 Task: Assign Person0000000113 as Assignee of Child Issue ChildIssue0000000563 of Issue Issue0000000282 in Backlog  in Scrum Project Project0000000057 in Jira. Assign Person0000000113 as Assignee of Child Issue ChildIssue0000000564 of Issue Issue0000000282 in Backlog  in Scrum Project Project0000000057 in Jira. Assign Person0000000113 as Assignee of Child Issue ChildIssue0000000565 of Issue Issue0000000283 in Backlog  in Scrum Project Project0000000057 in Jira. Assign Person0000000114 as Assignee of Child Issue ChildIssue0000000566 of Issue Issue0000000283 in Backlog  in Scrum Project Project0000000057 in Jira. Assign Person0000000114 as Assignee of Child Issue ChildIssue0000000567 of Issue Issue0000000284 in Backlog  in Scrum Project Project0000000057 in Jira
Action: Mouse moved to (158, 266)
Screenshot: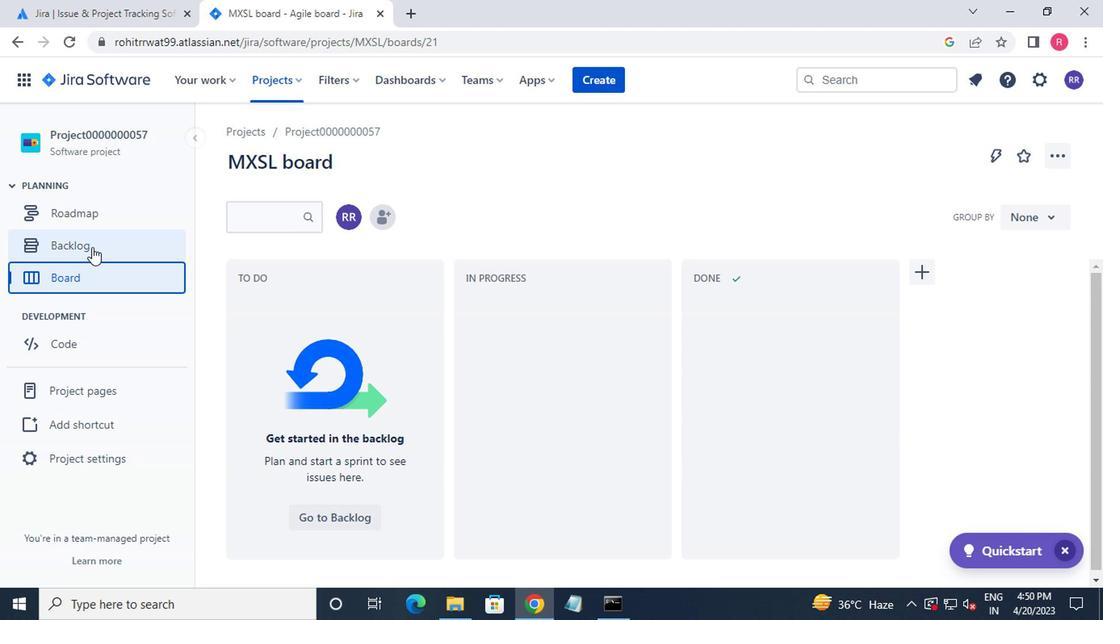 
Action: Mouse pressed left at (158, 266)
Screenshot: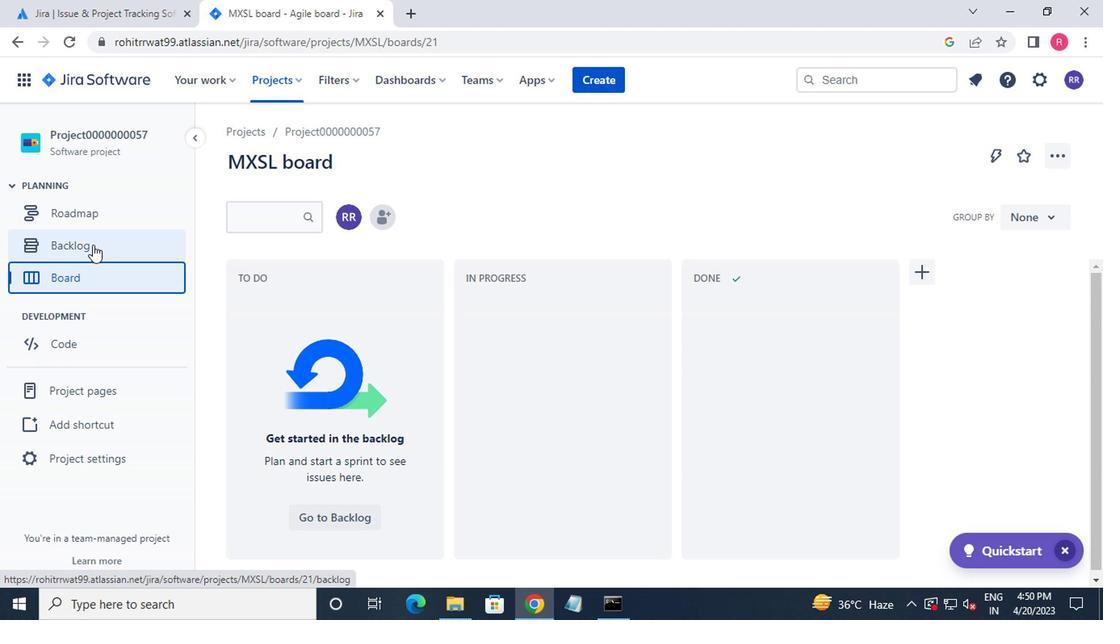 
Action: Mouse moved to (315, 343)
Screenshot: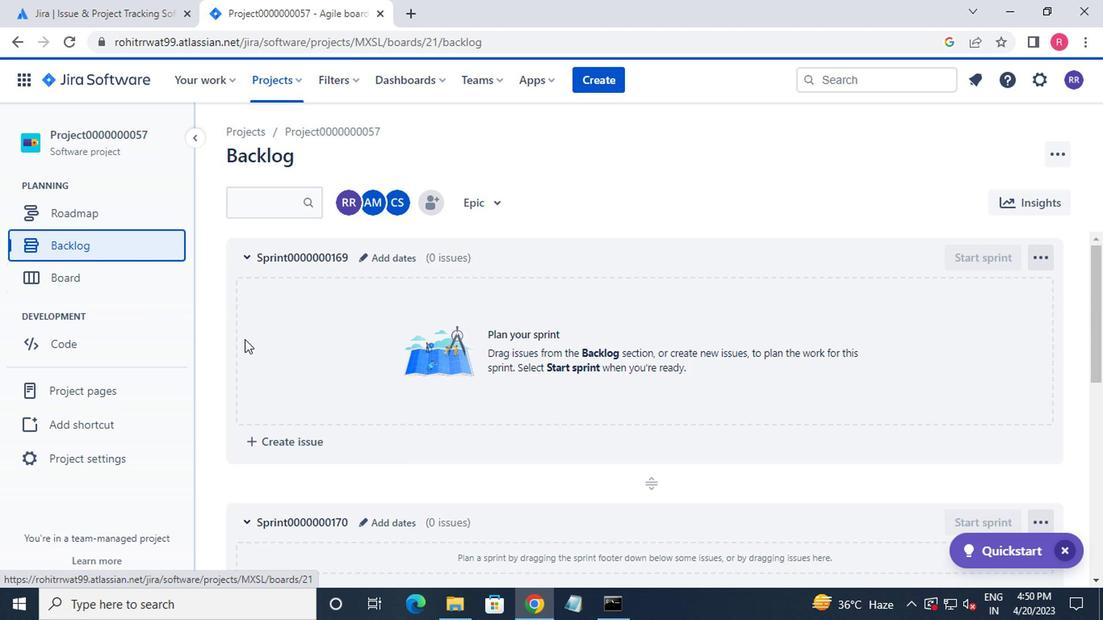 
Action: Mouse scrolled (315, 343) with delta (0, 0)
Screenshot: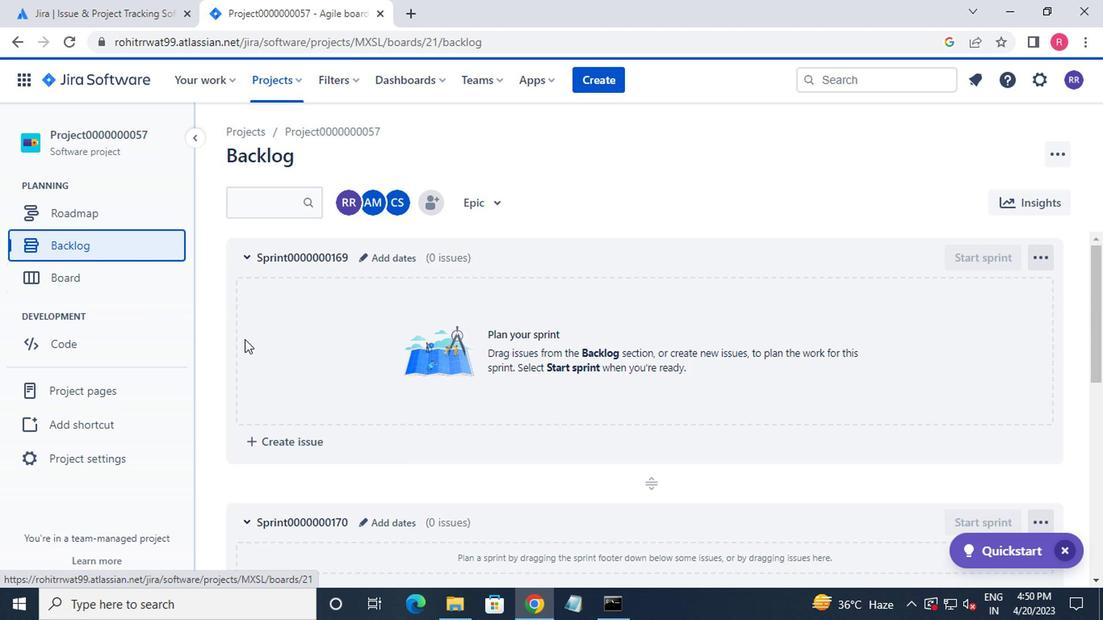 
Action: Mouse moved to (321, 343)
Screenshot: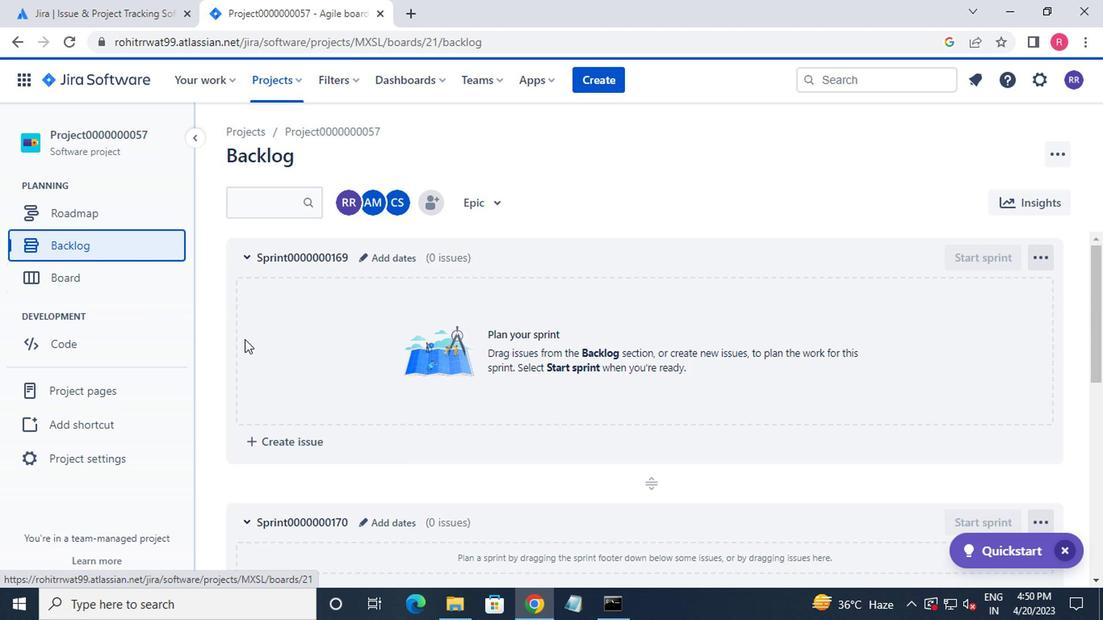 
Action: Mouse scrolled (321, 343) with delta (0, 0)
Screenshot: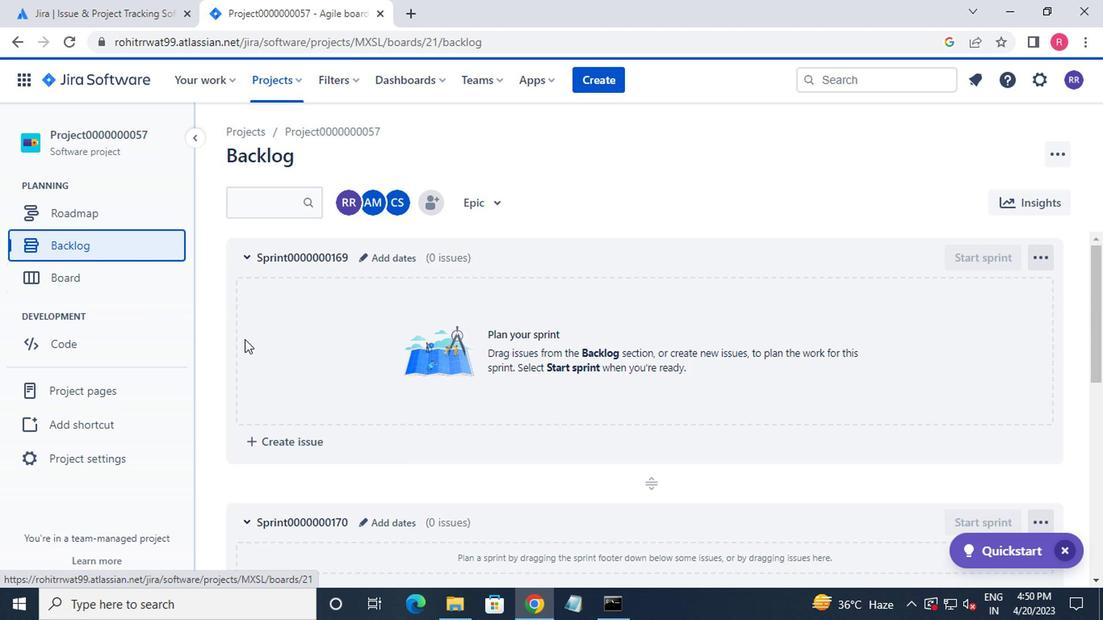 
Action: Mouse moved to (322, 343)
Screenshot: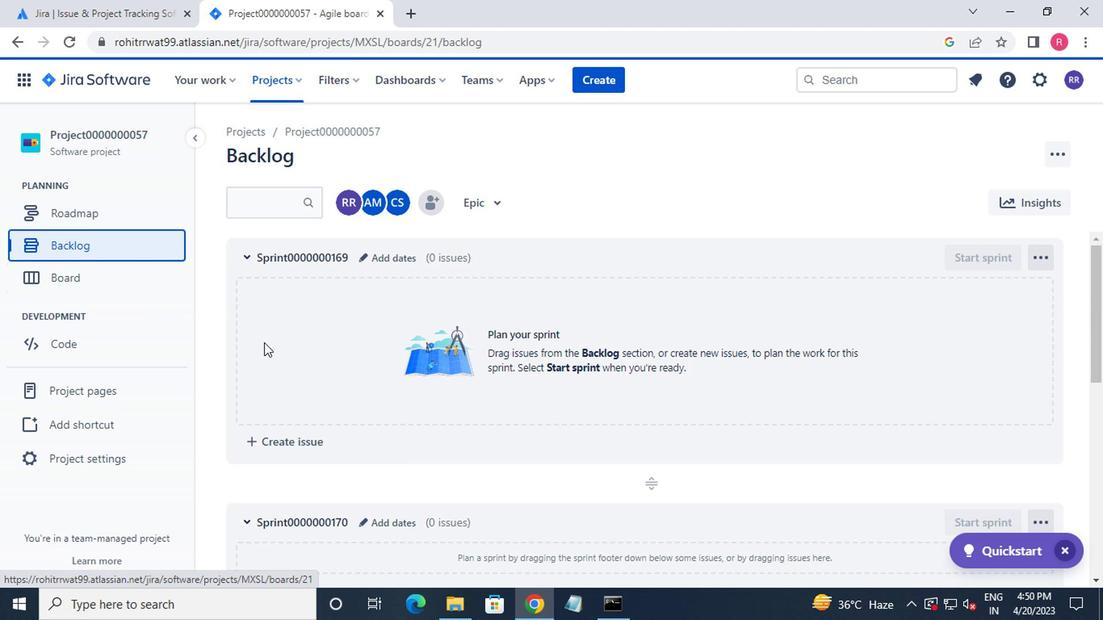 
Action: Mouse scrolled (322, 343) with delta (0, 0)
Screenshot: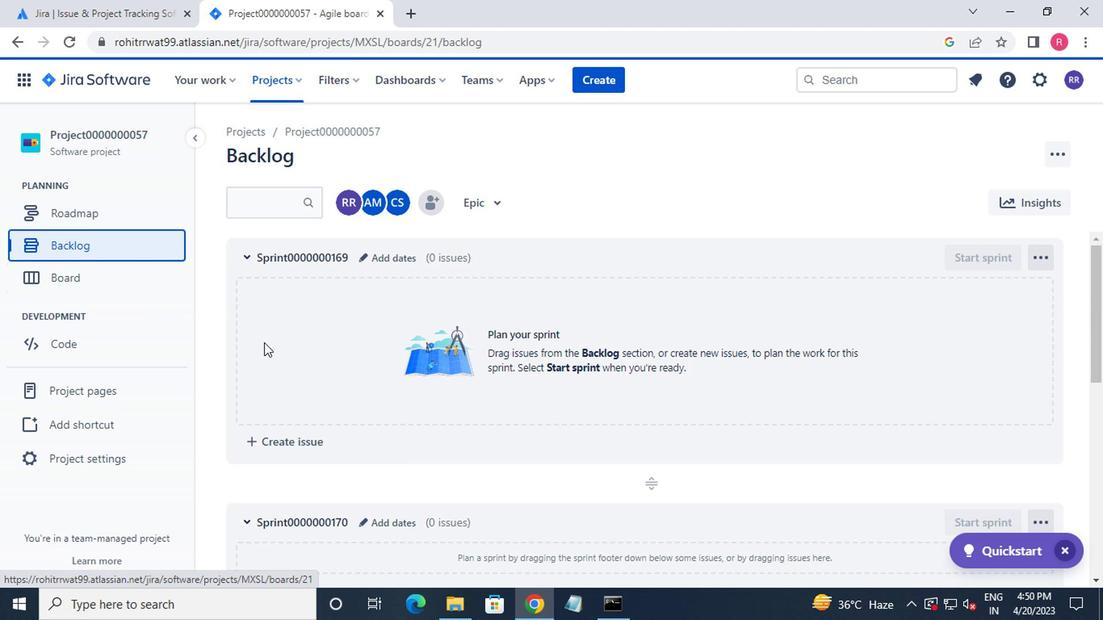 
Action: Mouse moved to (325, 343)
Screenshot: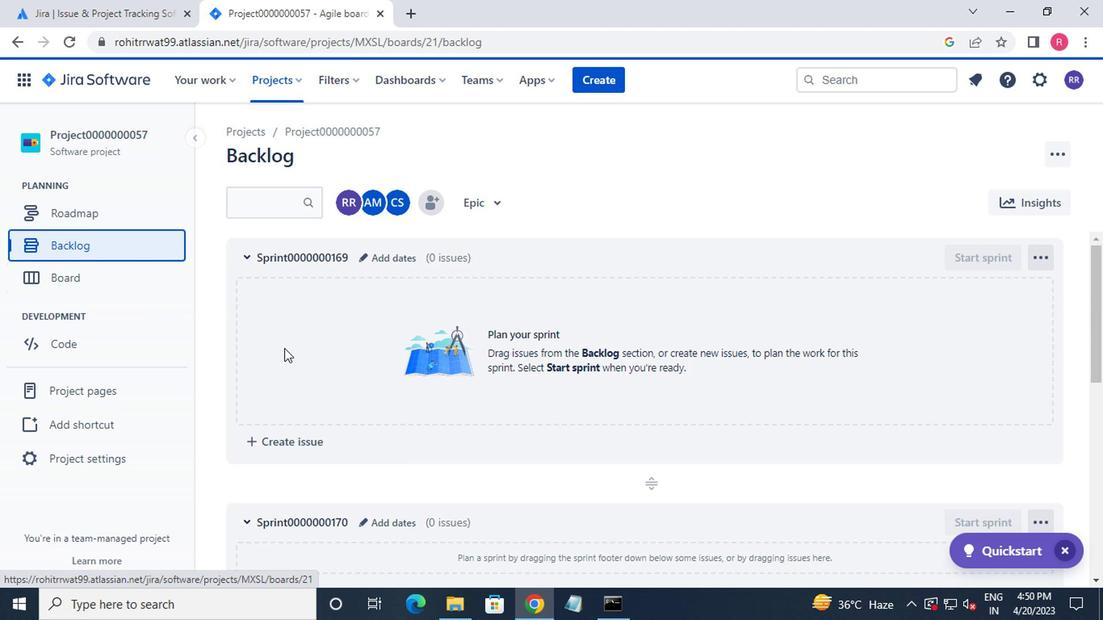 
Action: Mouse scrolled (325, 343) with delta (0, 0)
Screenshot: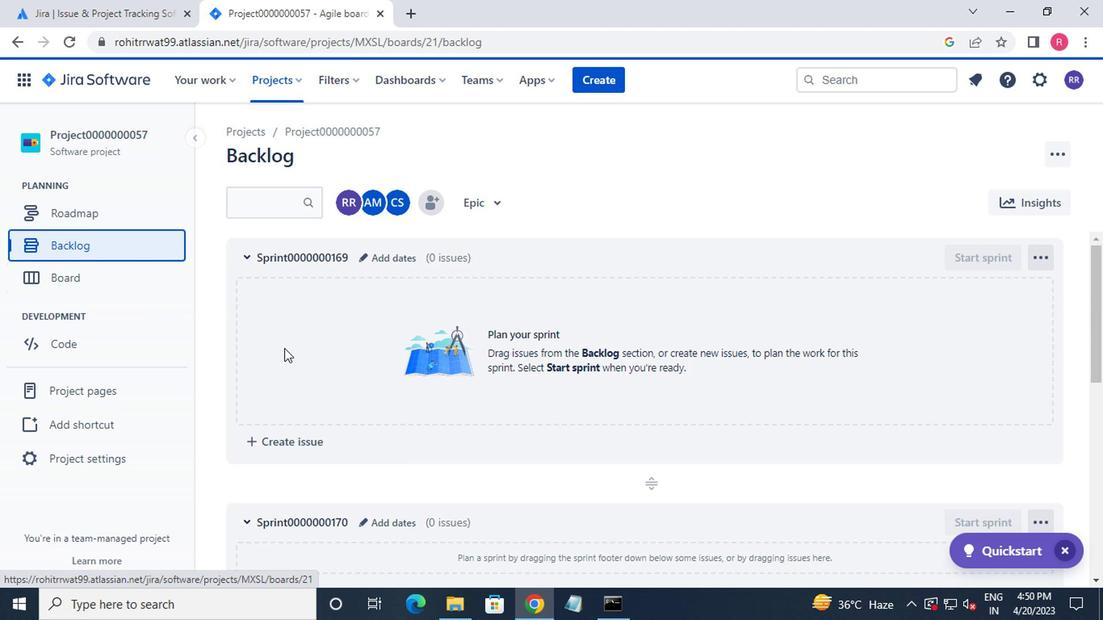 
Action: Mouse moved to (328, 342)
Screenshot: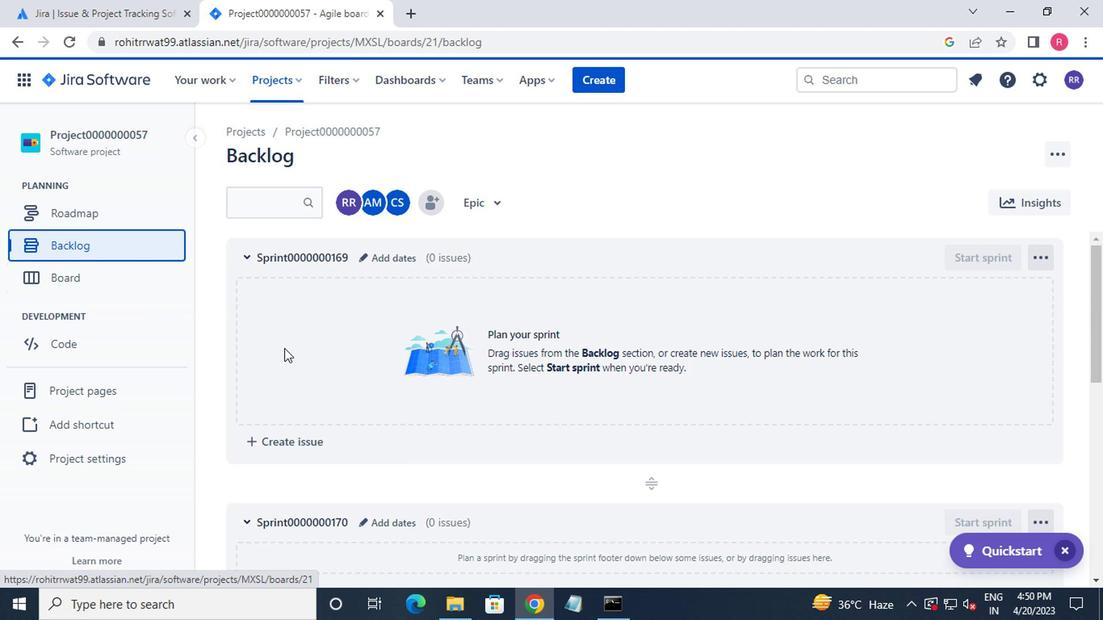 
Action: Mouse scrolled (328, 341) with delta (0, 0)
Screenshot: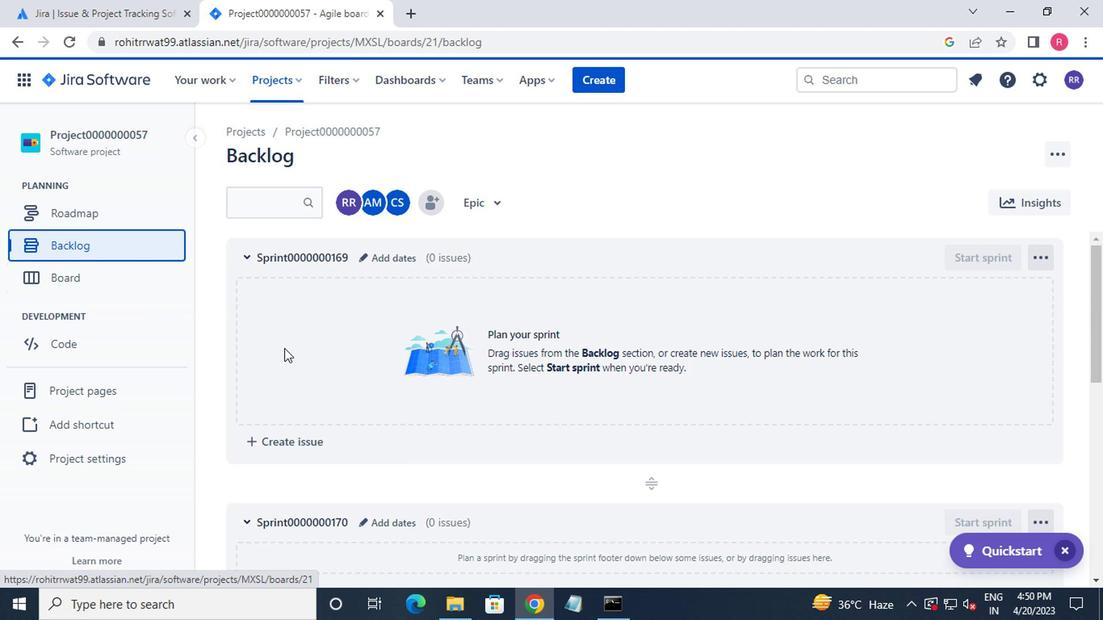 
Action: Mouse moved to (422, 403)
Screenshot: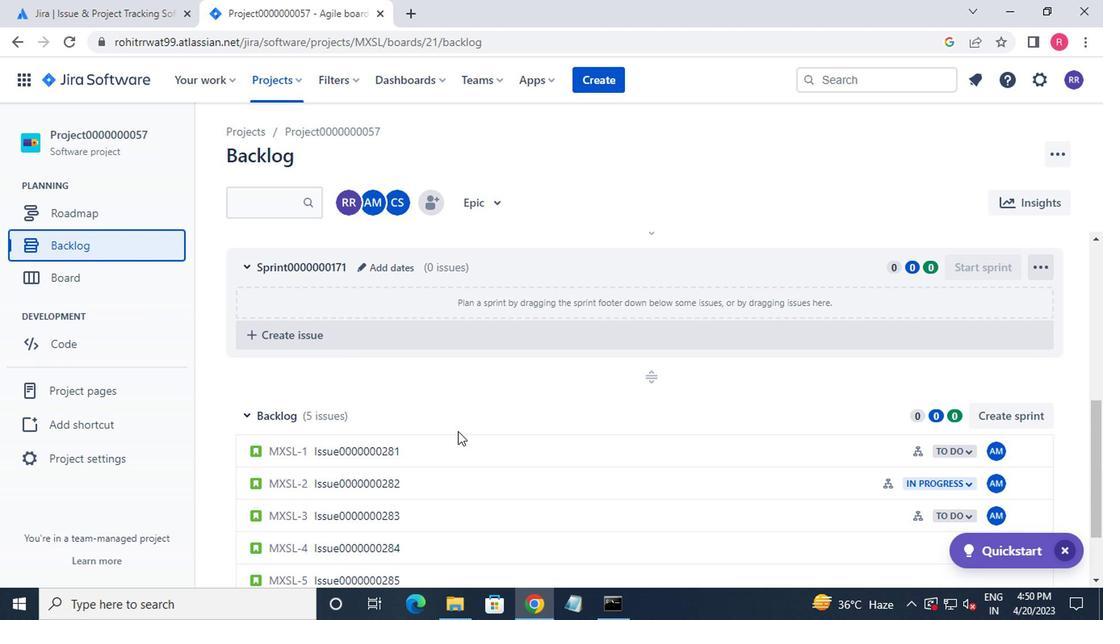 
Action: Mouse scrolled (422, 402) with delta (0, 0)
Screenshot: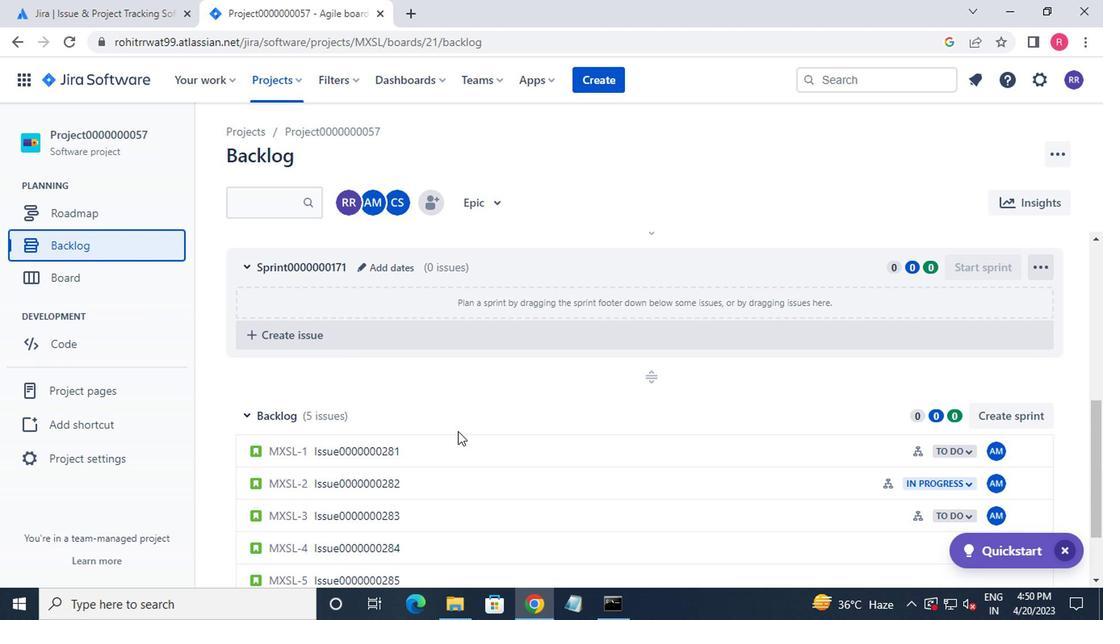 
Action: Mouse moved to (512, 381)
Screenshot: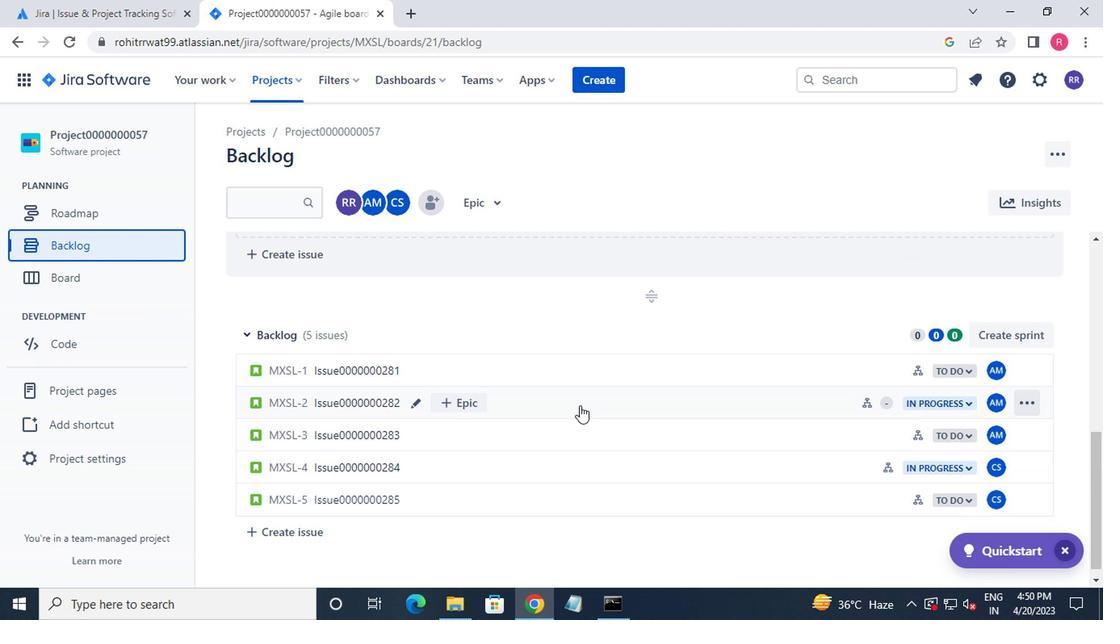
Action: Mouse pressed left at (512, 381)
Screenshot: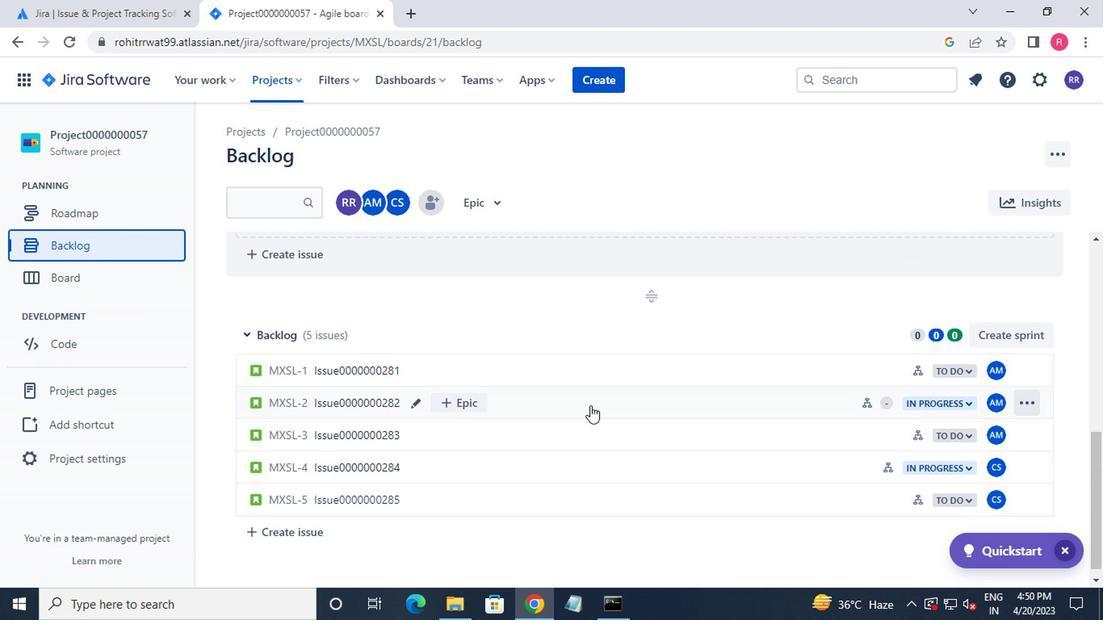 
Action: Mouse moved to (676, 320)
Screenshot: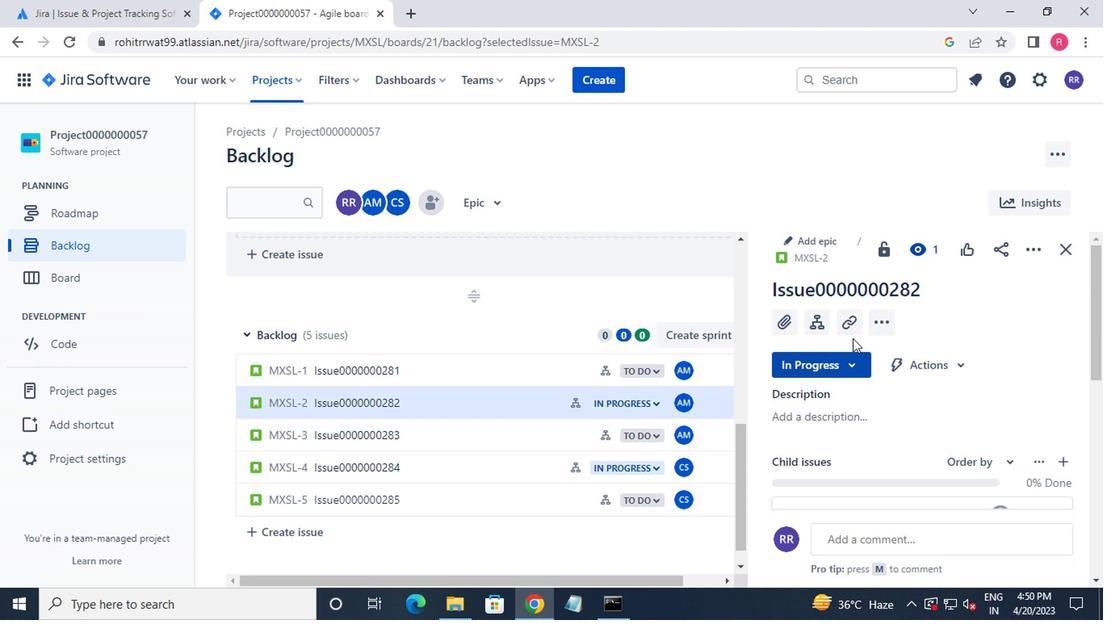 
Action: Mouse pressed left at (676, 320)
Screenshot: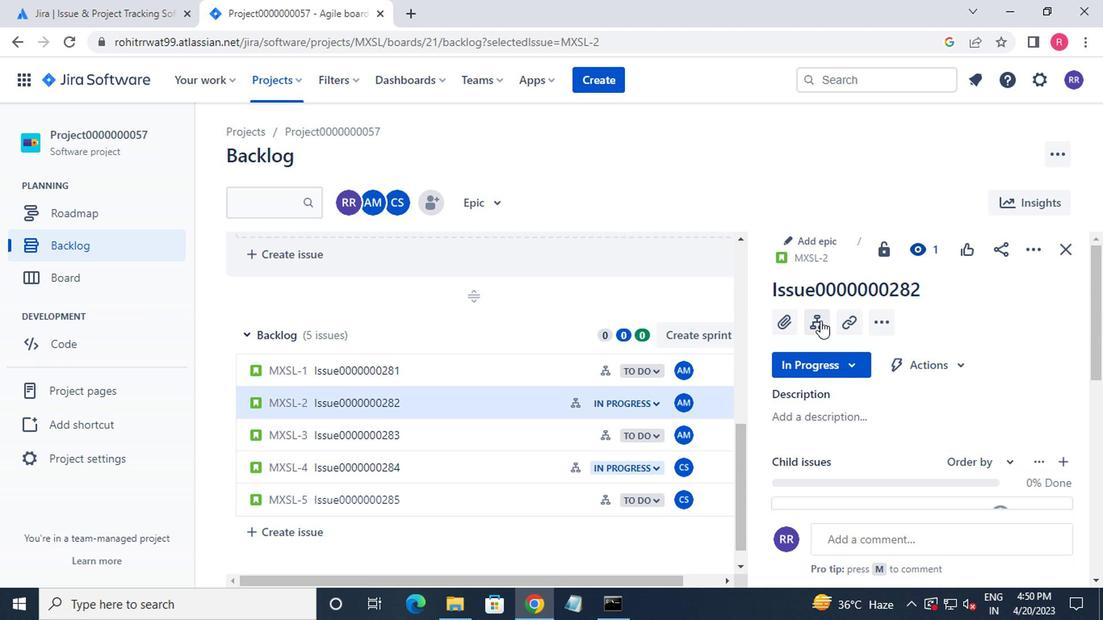 
Action: Mouse moved to (806, 328)
Screenshot: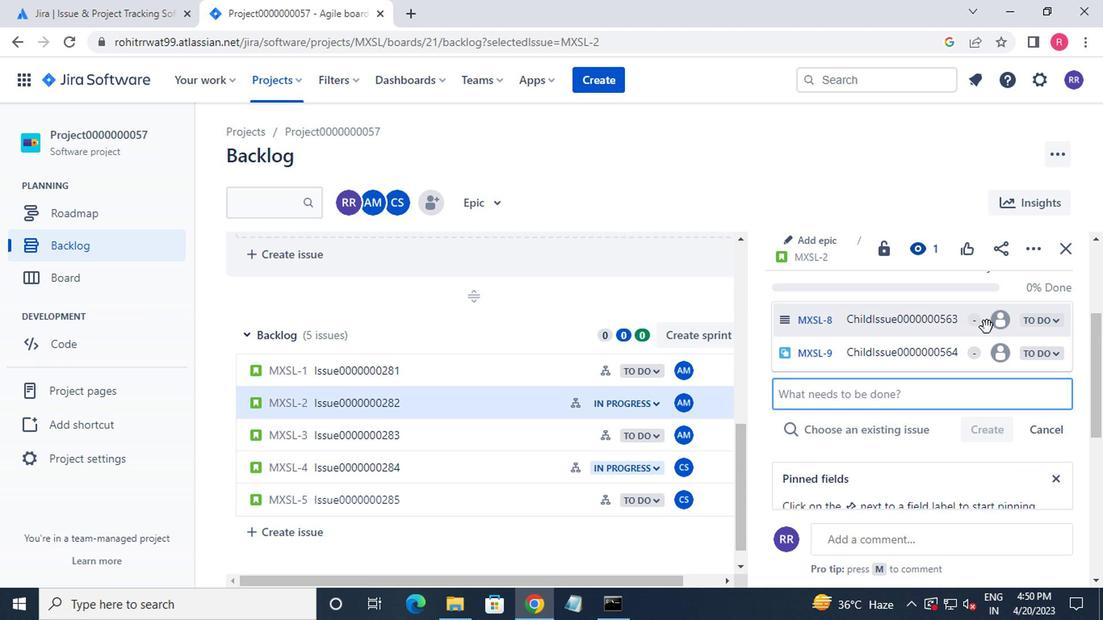 
Action: Mouse pressed left at (806, 328)
Screenshot: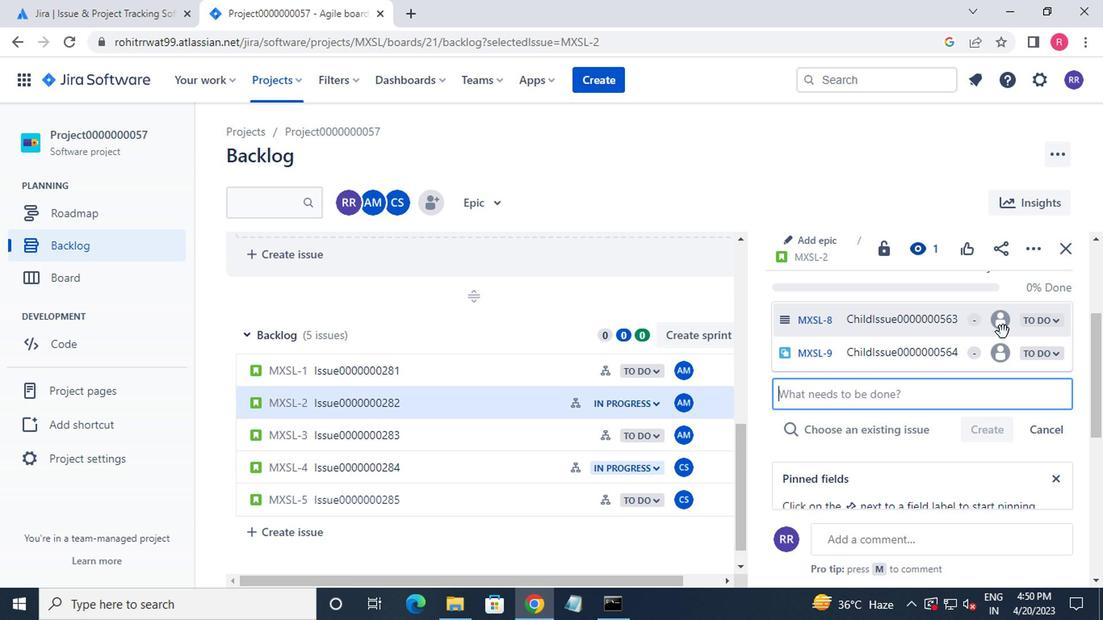 
Action: Mouse moved to (475, 379)
Screenshot: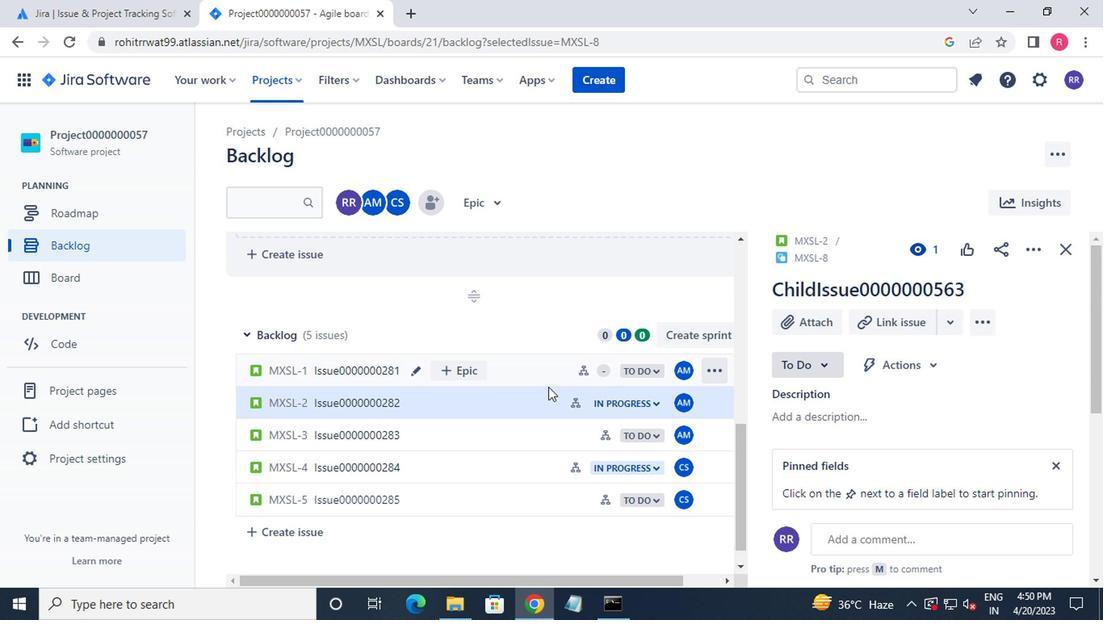
Action: Mouse pressed left at (475, 379)
Screenshot: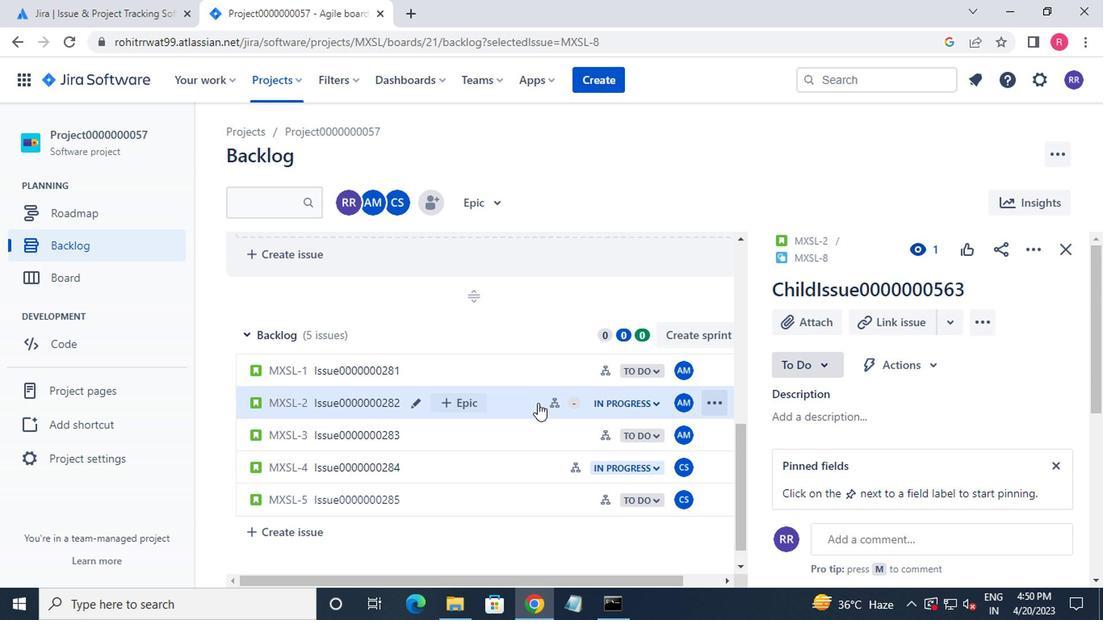
Action: Mouse moved to (672, 321)
Screenshot: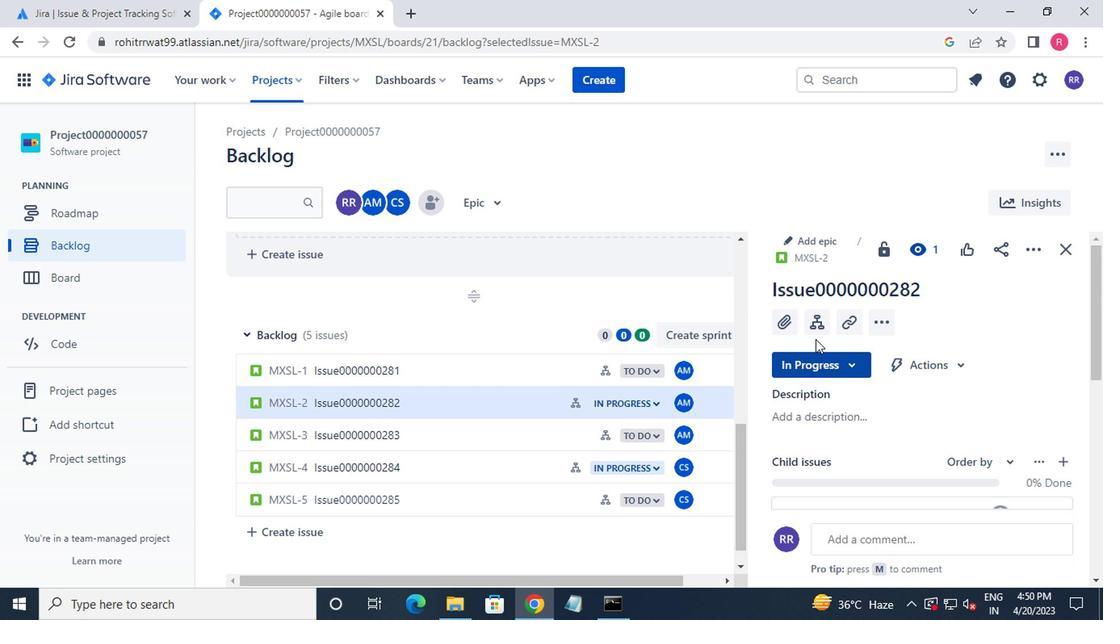 
Action: Mouse pressed left at (672, 321)
Screenshot: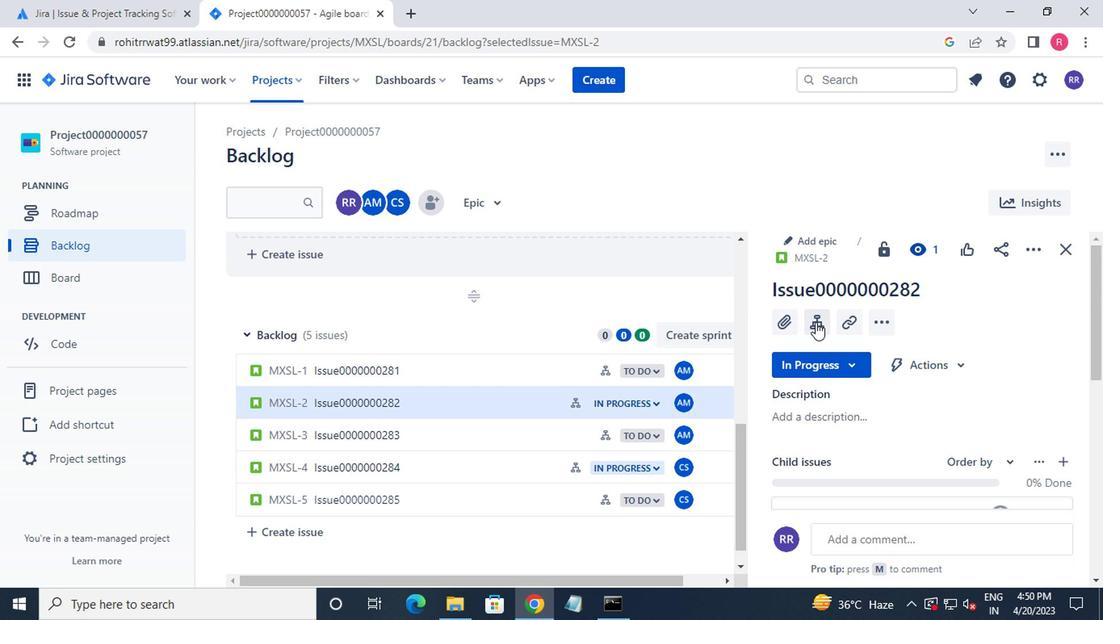 
Action: Mouse moved to (801, 320)
Screenshot: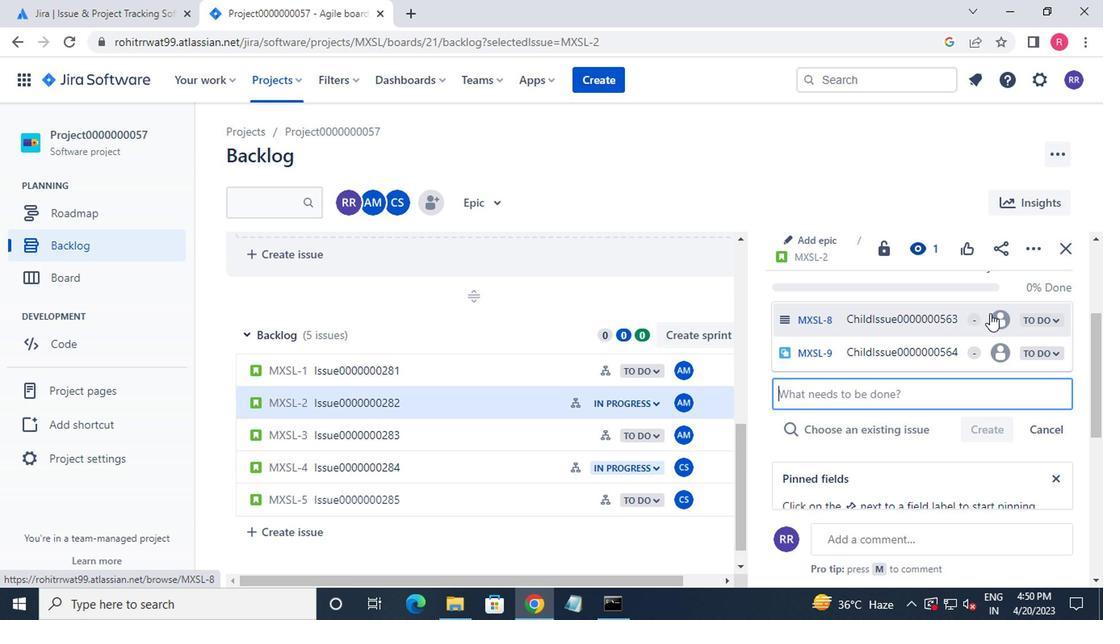 
Action: Mouse pressed left at (801, 320)
Screenshot: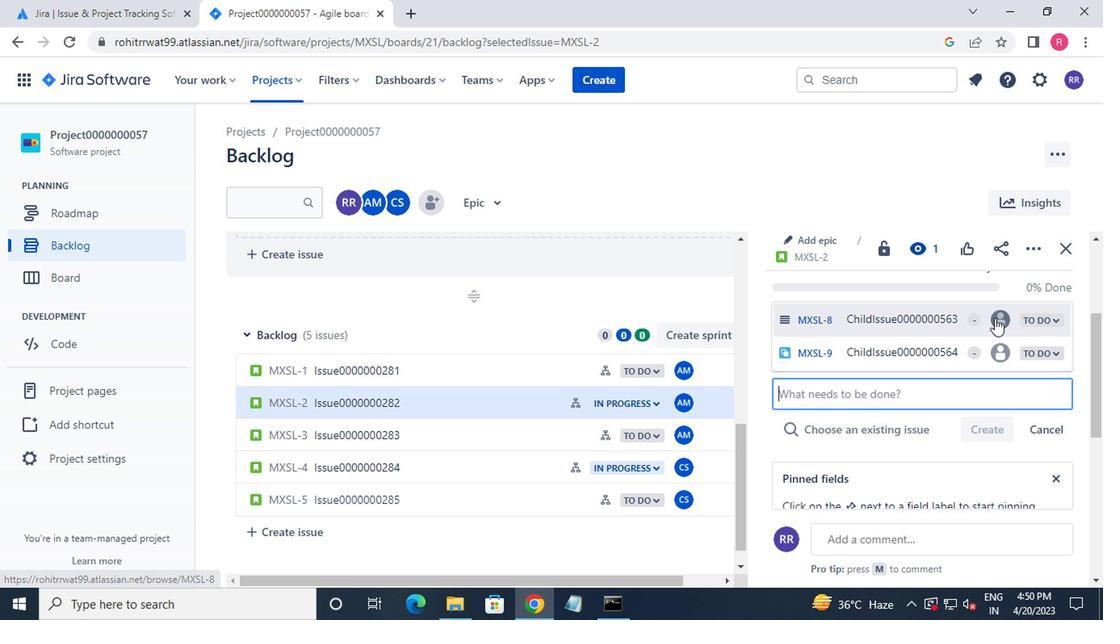 
Action: Mouse moved to (696, 341)
Screenshot: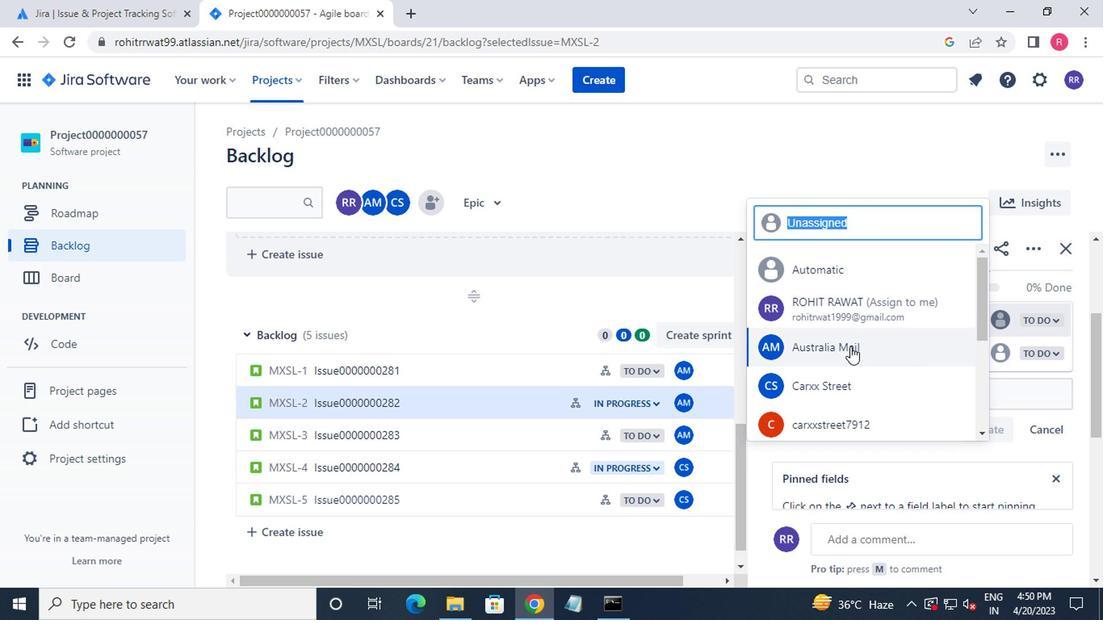 
Action: Mouse pressed left at (696, 341)
Screenshot: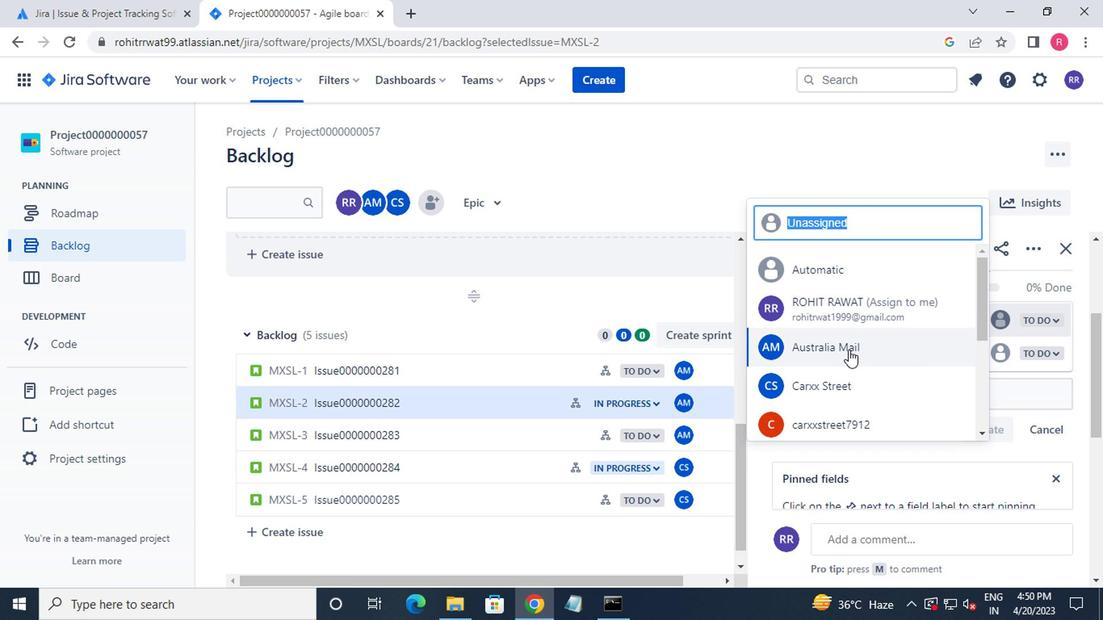 
Action: Mouse moved to (806, 348)
Screenshot: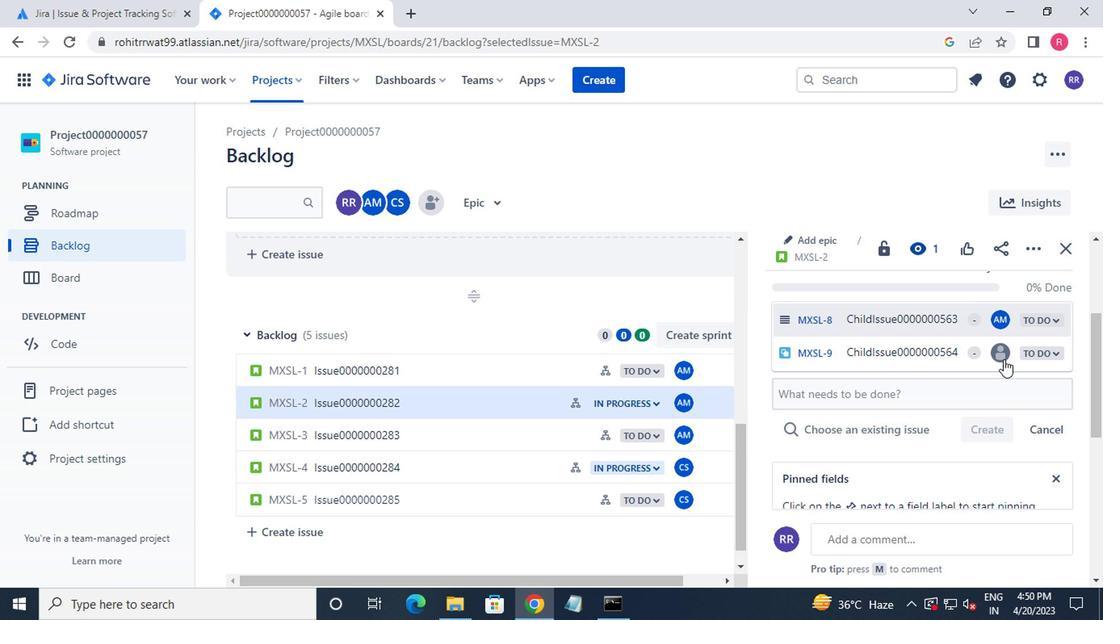 
Action: Mouse pressed left at (806, 348)
Screenshot: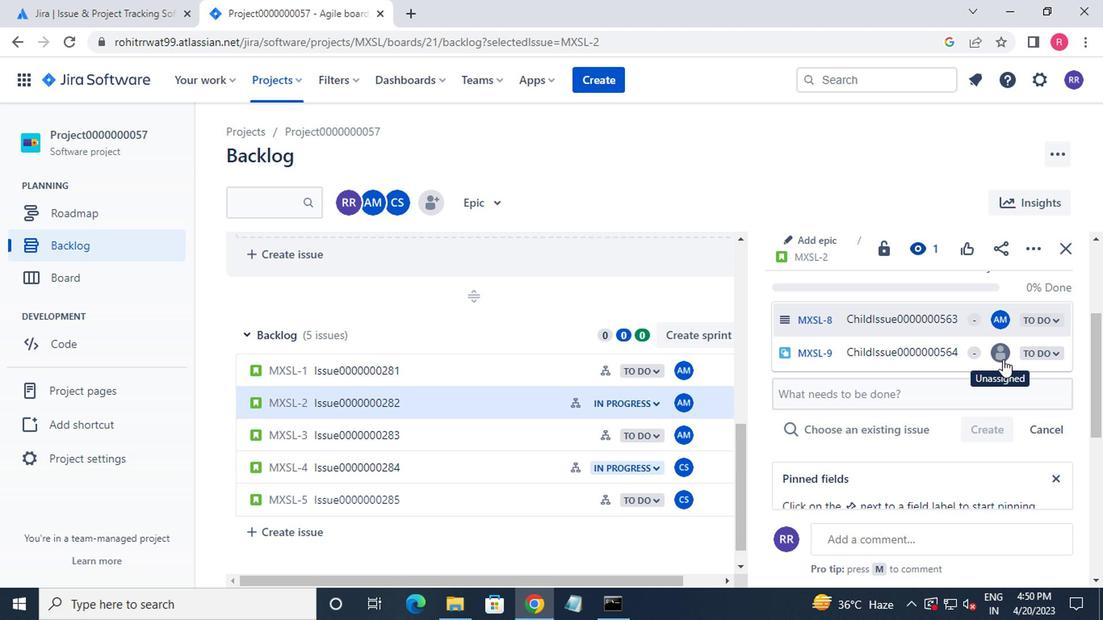 
Action: Mouse moved to (711, 361)
Screenshot: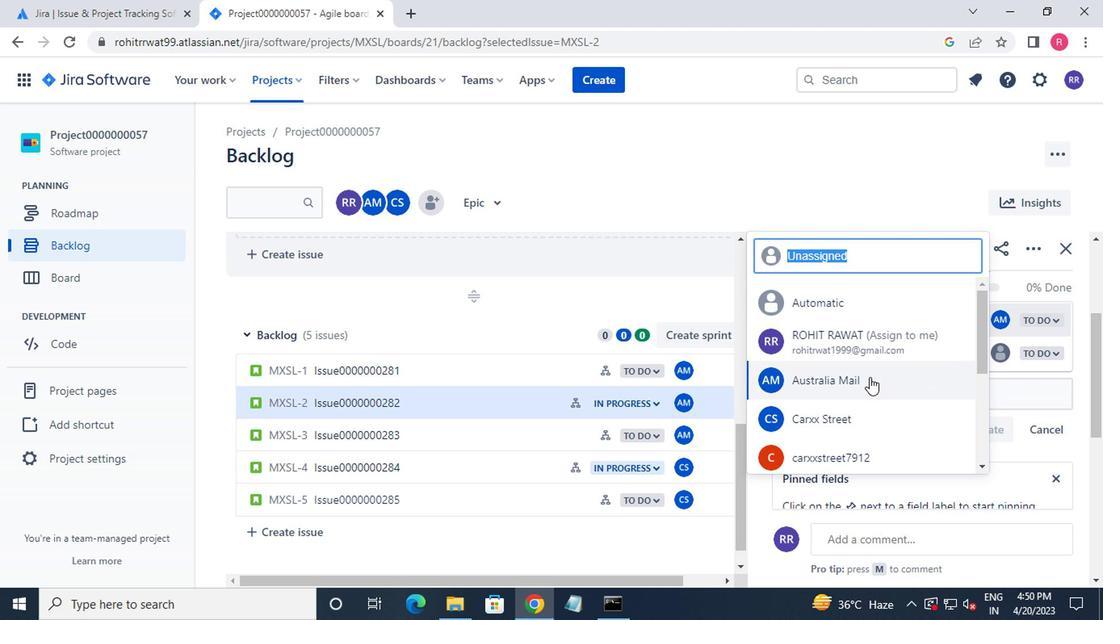 
Action: Mouse pressed left at (711, 361)
Screenshot: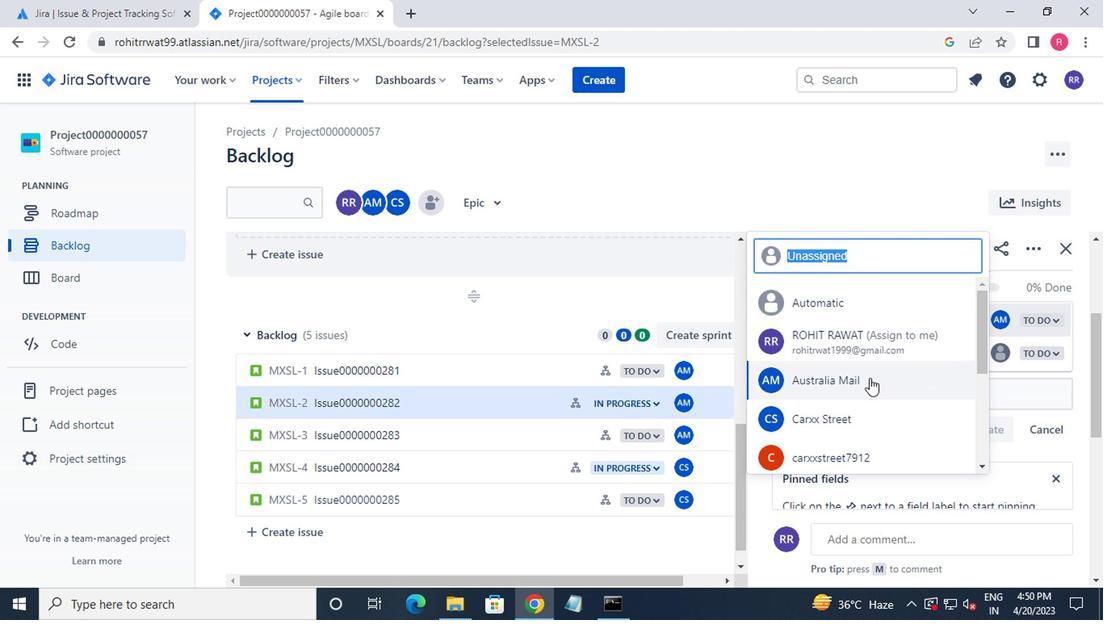 
Action: Mouse moved to (455, 404)
Screenshot: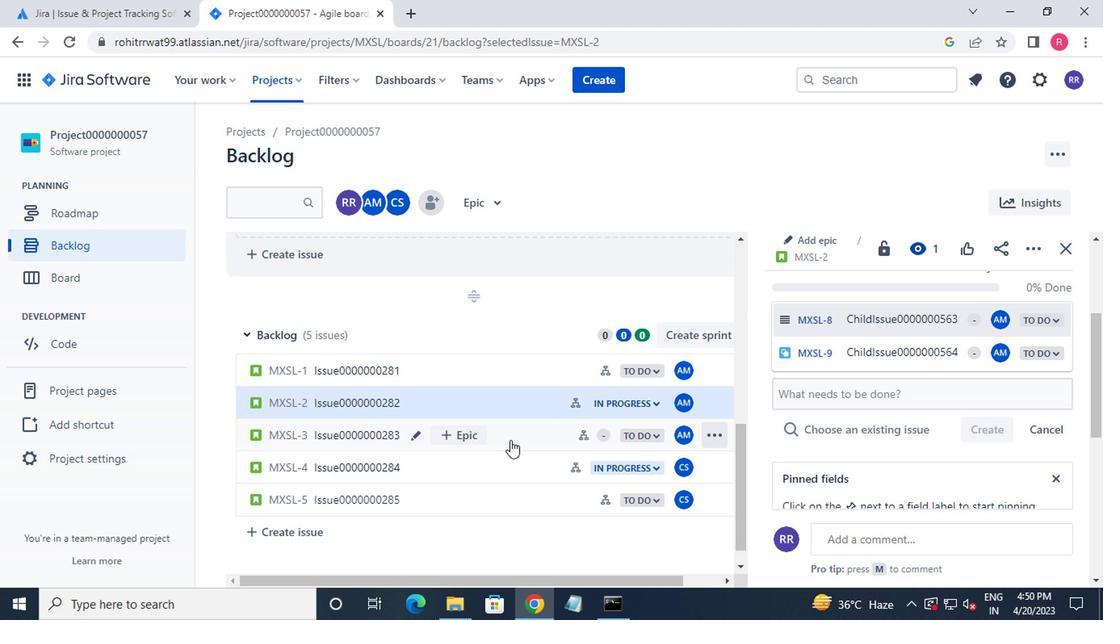 
Action: Mouse pressed left at (455, 404)
Screenshot: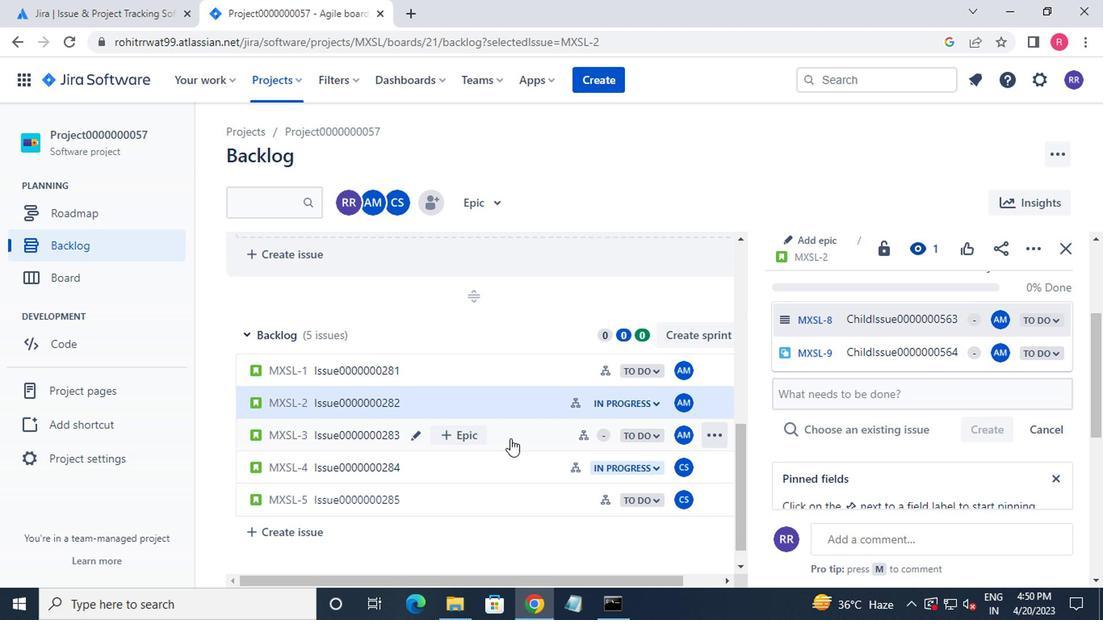 
Action: Mouse moved to (676, 323)
Screenshot: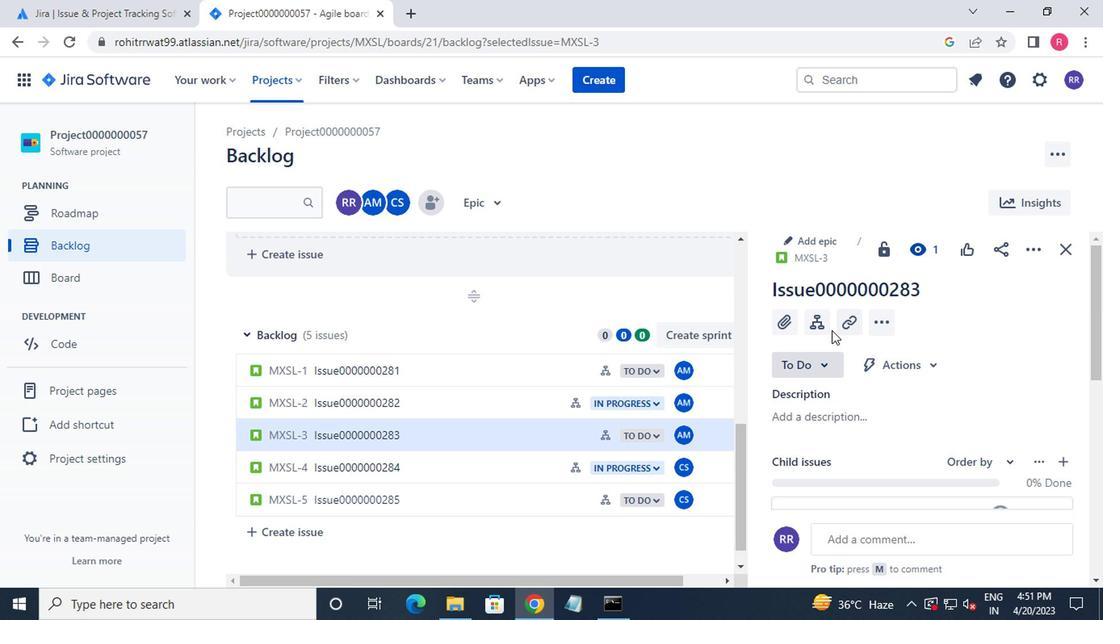 
Action: Mouse pressed left at (676, 323)
Screenshot: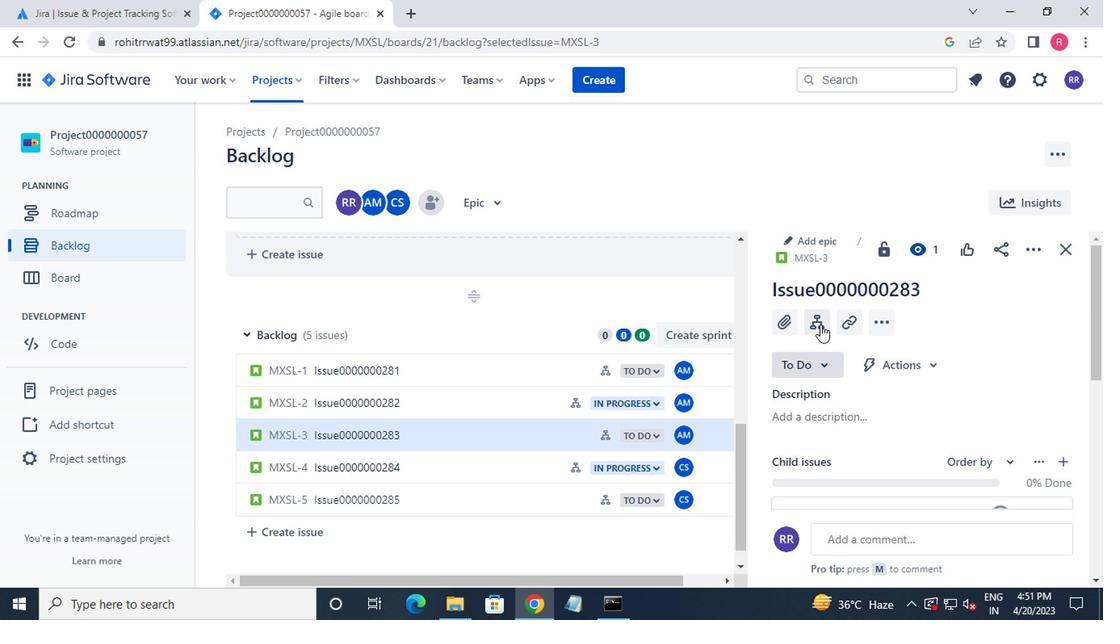 
Action: Mouse moved to (802, 329)
Screenshot: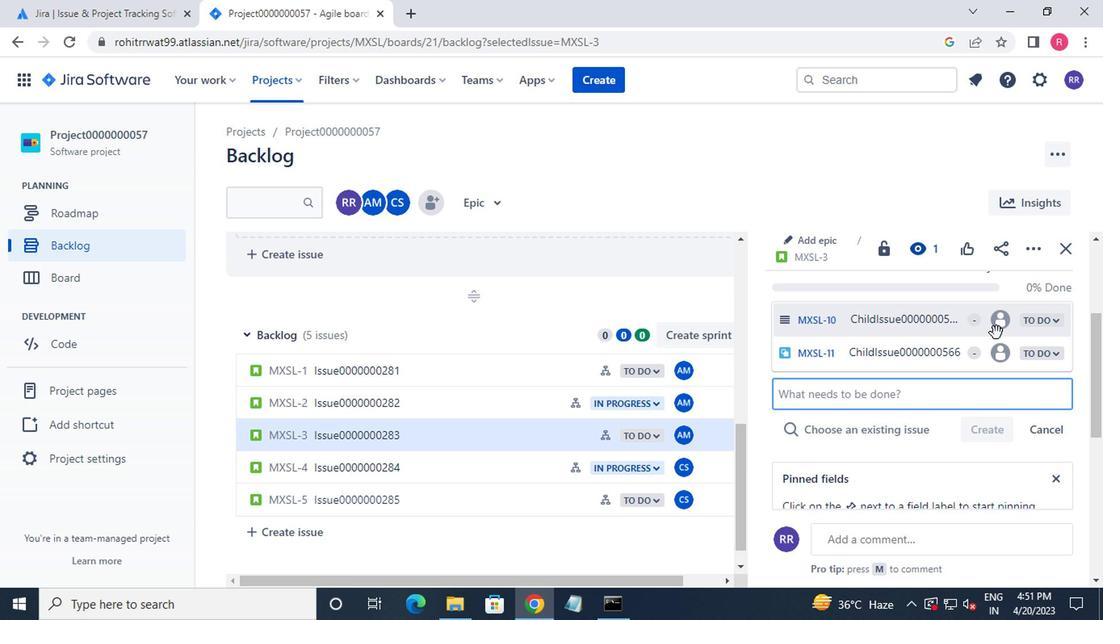 
Action: Mouse pressed left at (802, 329)
Screenshot: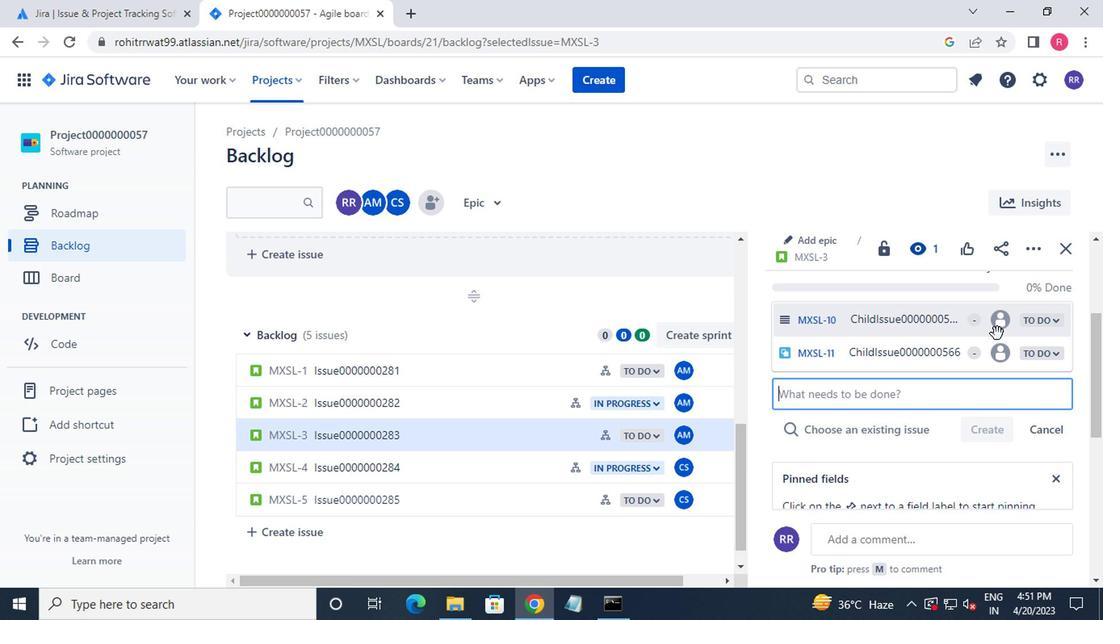 
Action: Mouse moved to (491, 398)
Screenshot: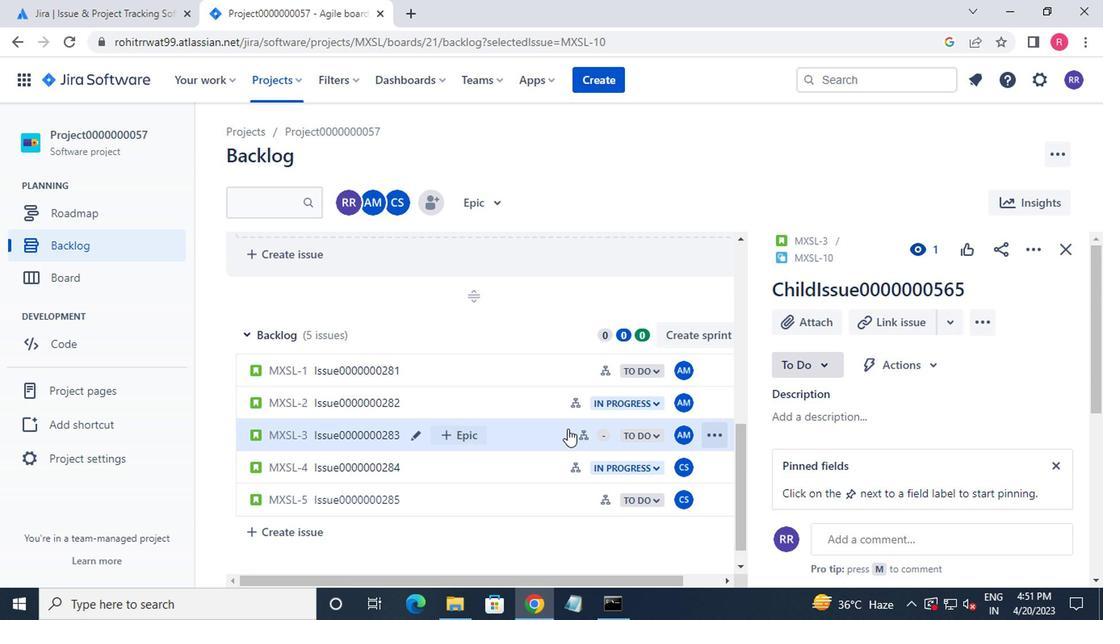 
Action: Mouse pressed left at (491, 398)
Screenshot: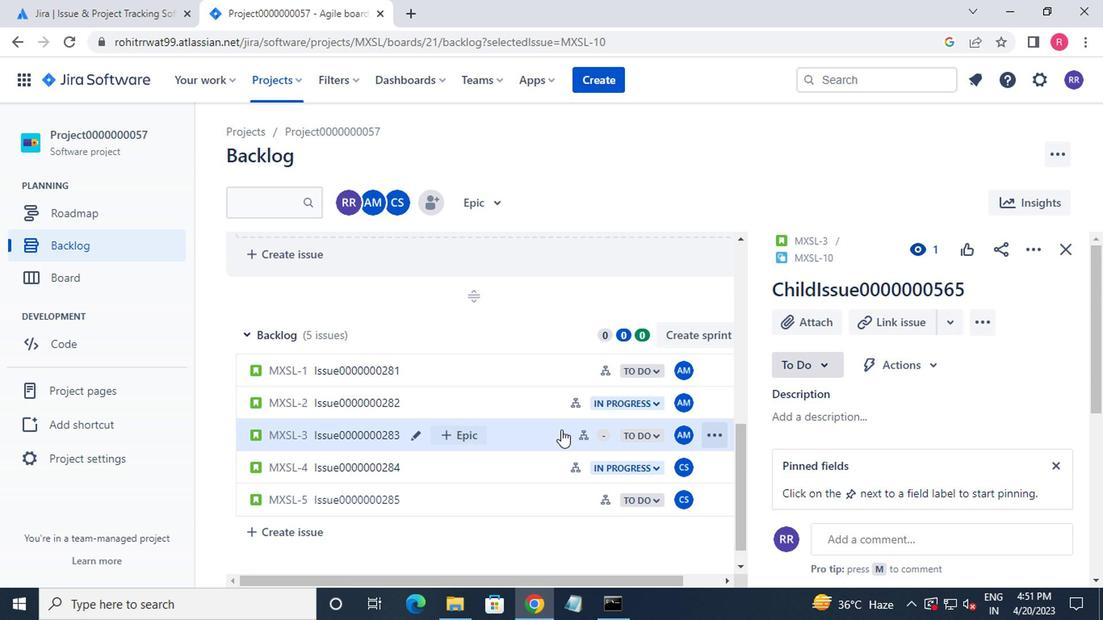 
Action: Mouse moved to (677, 322)
Screenshot: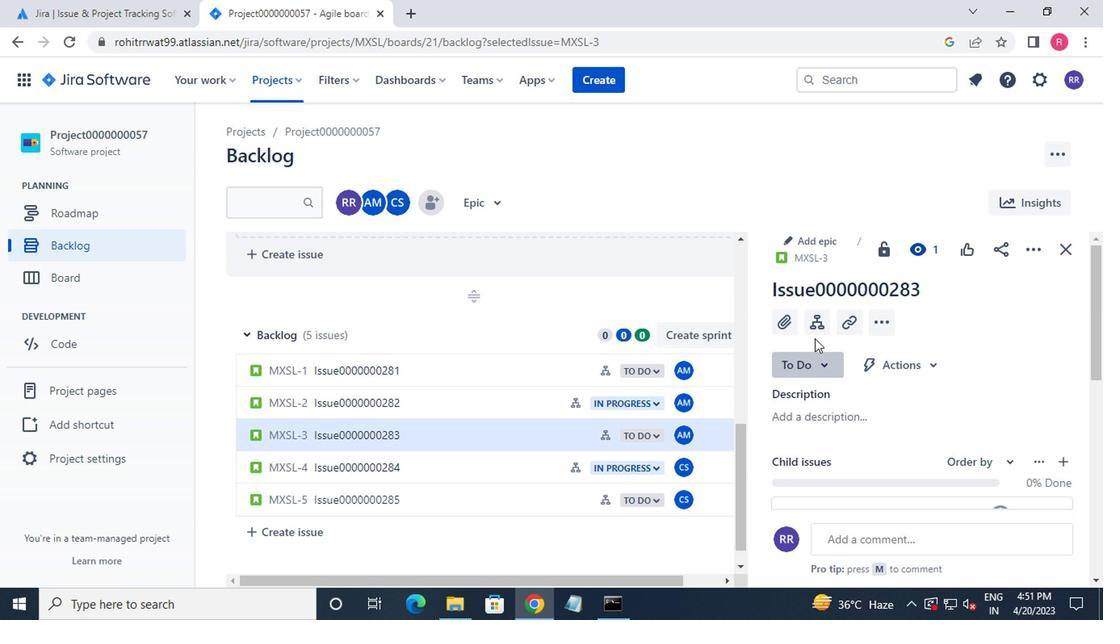 
Action: Mouse pressed left at (677, 322)
Screenshot: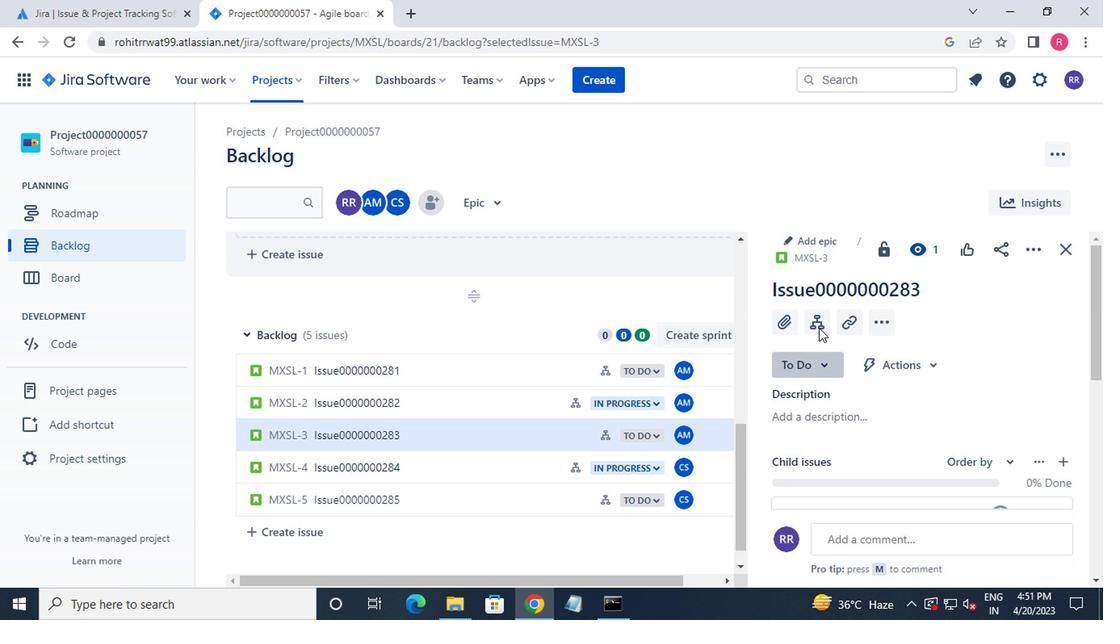 
Action: Mouse moved to (804, 325)
Screenshot: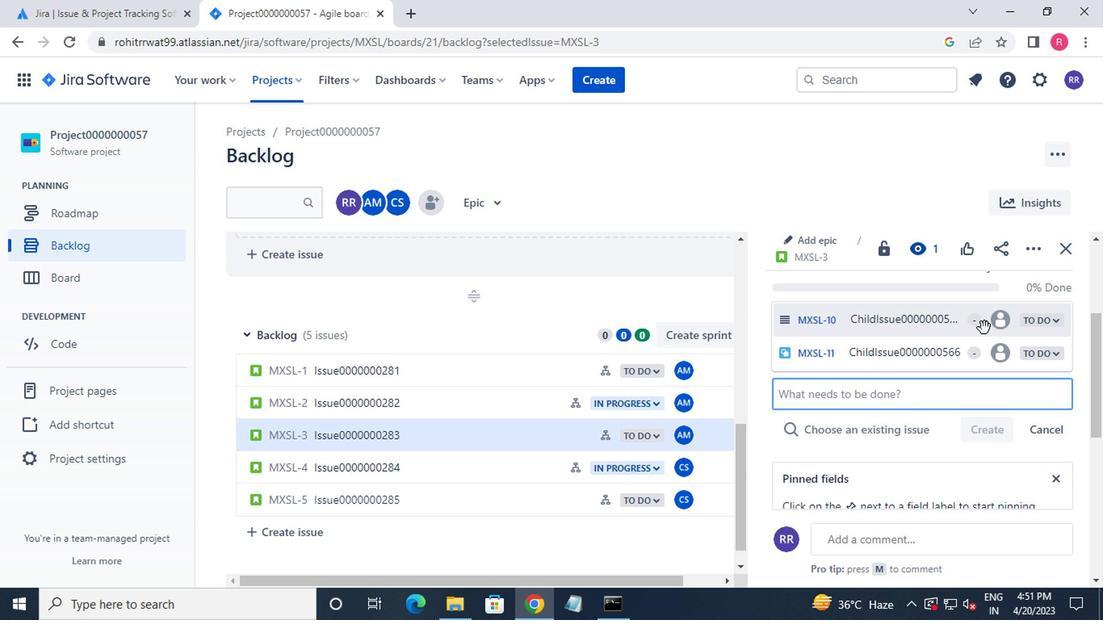 
Action: Mouse pressed left at (804, 325)
Screenshot: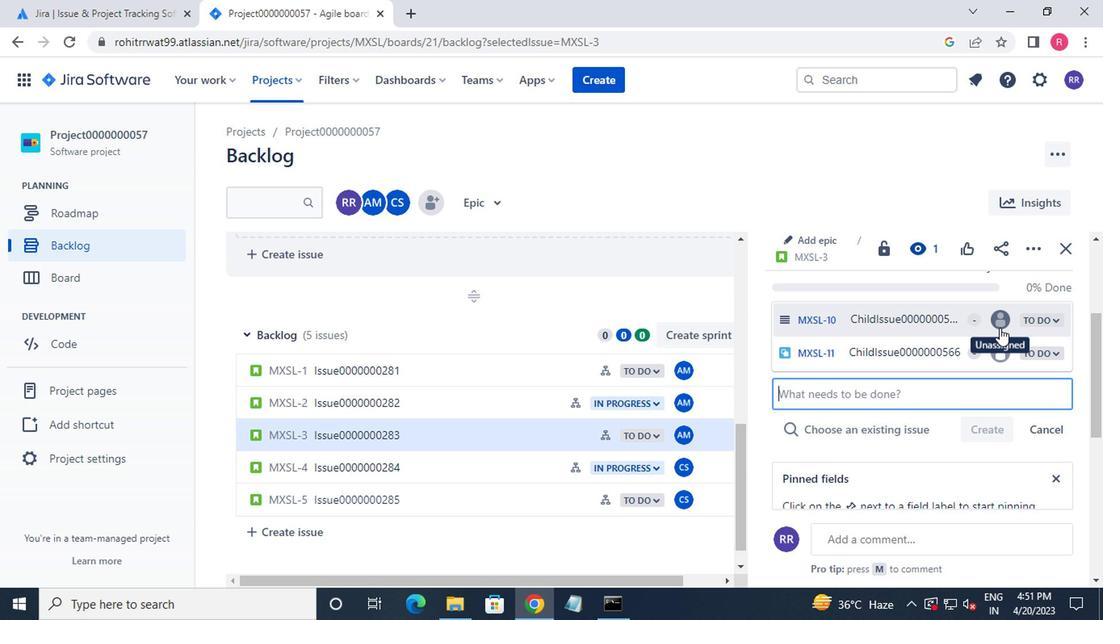 
Action: Mouse moved to (721, 343)
Screenshot: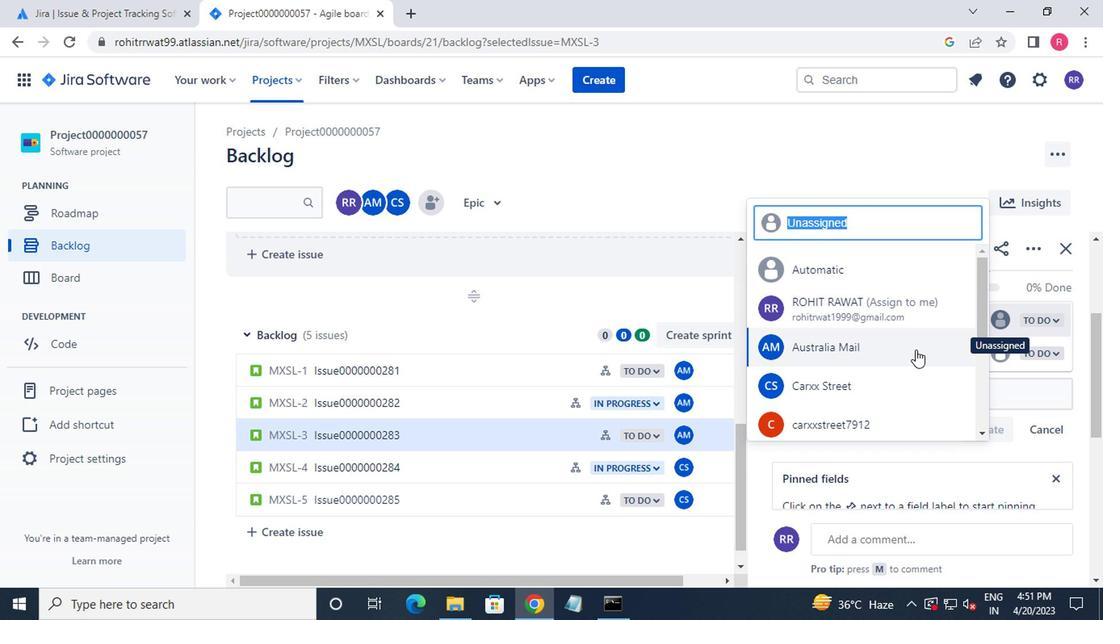 
Action: Mouse pressed left at (721, 343)
Screenshot: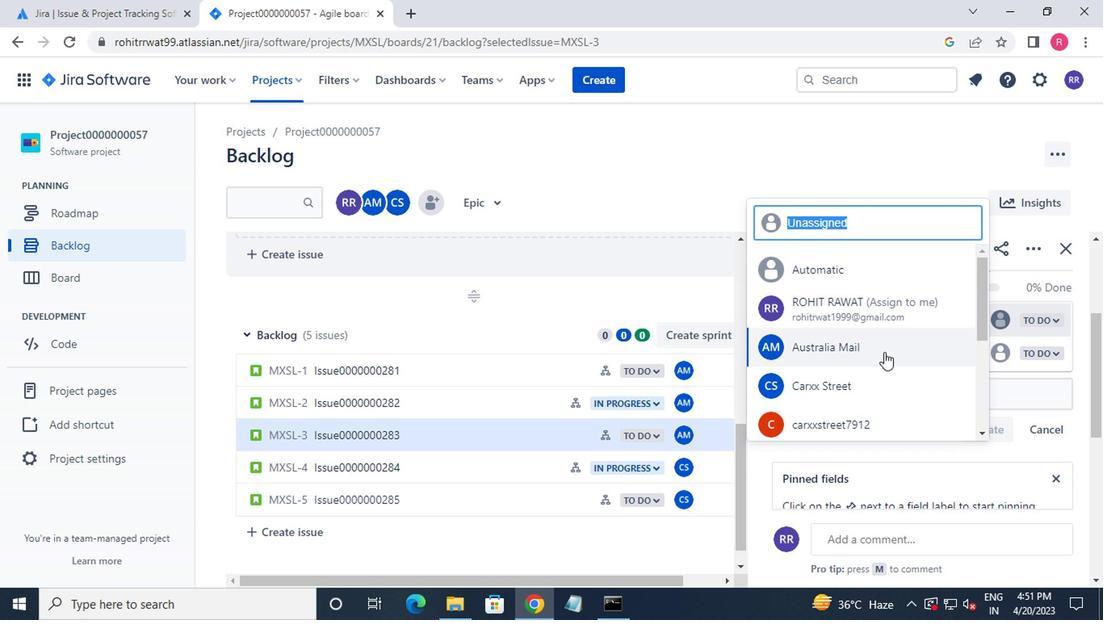 
Action: Mouse moved to (798, 346)
Screenshot: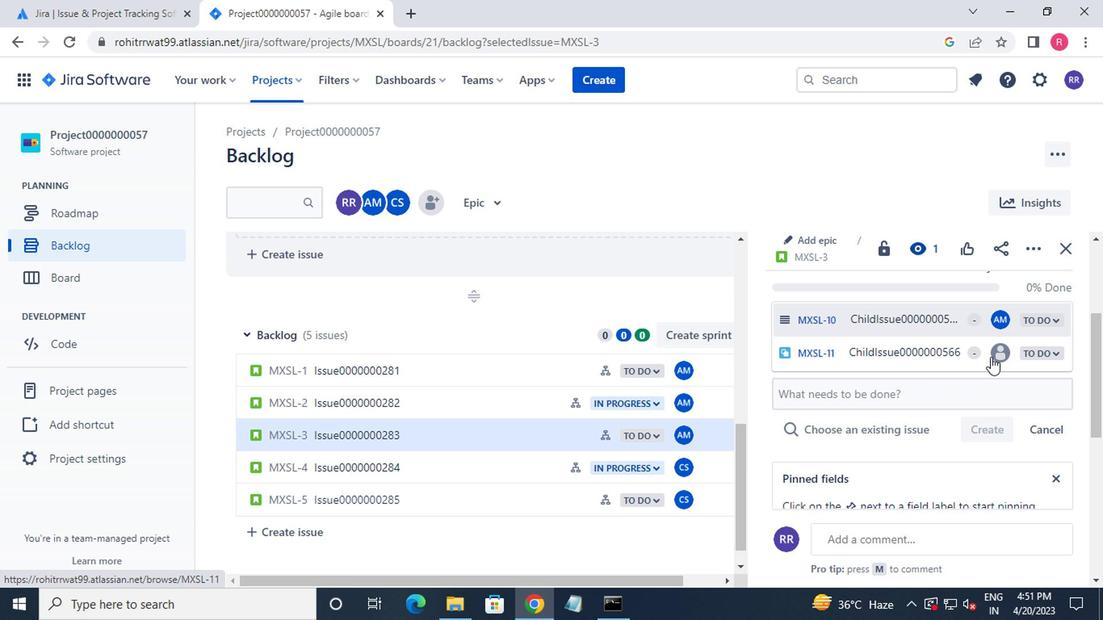 
Action: Mouse pressed left at (798, 346)
Screenshot: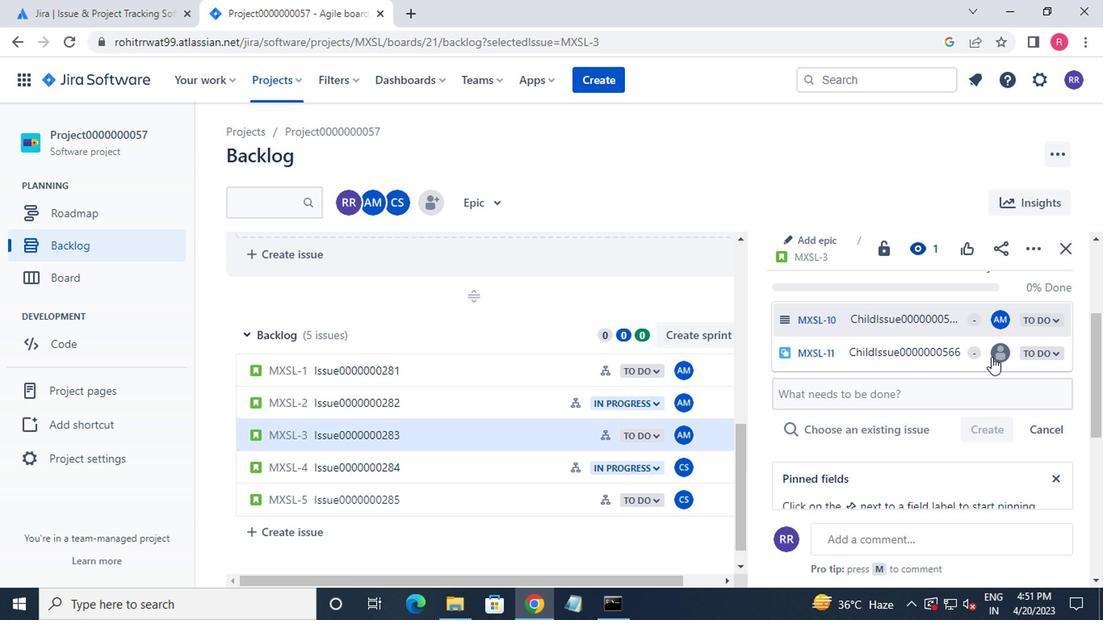 
Action: Mouse moved to (709, 385)
Screenshot: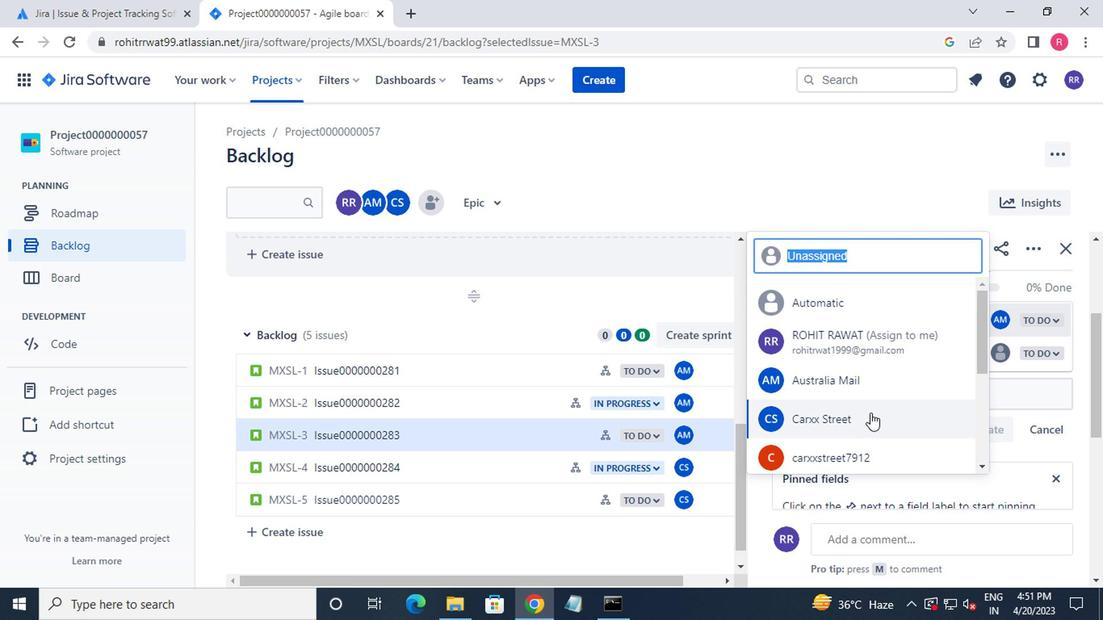 
Action: Mouse pressed left at (709, 385)
Screenshot: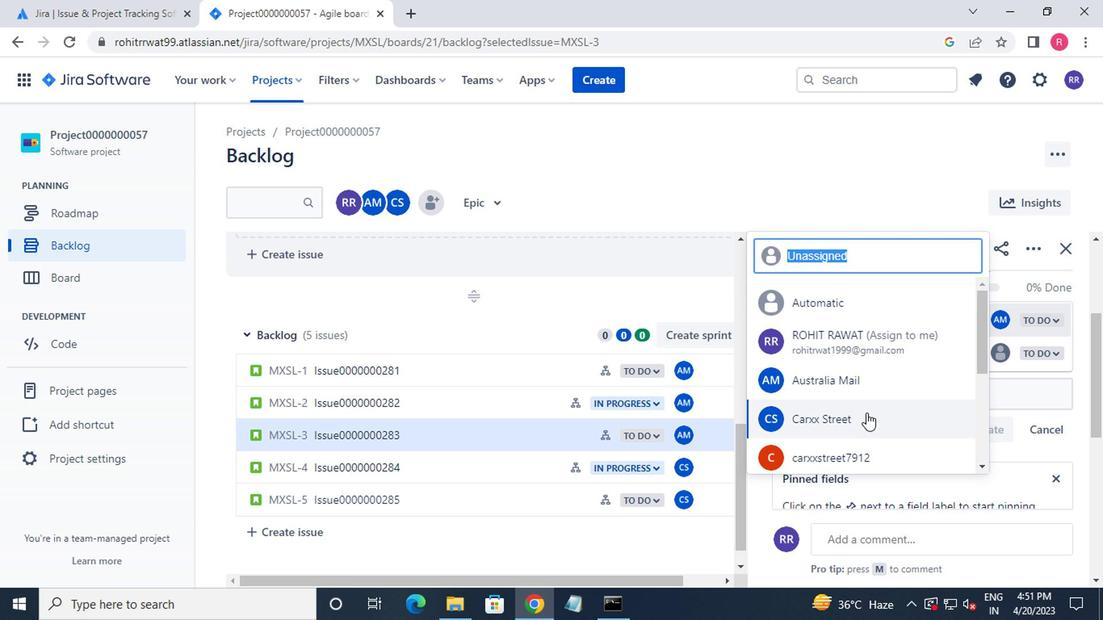 
Action: Mouse moved to (451, 419)
Screenshot: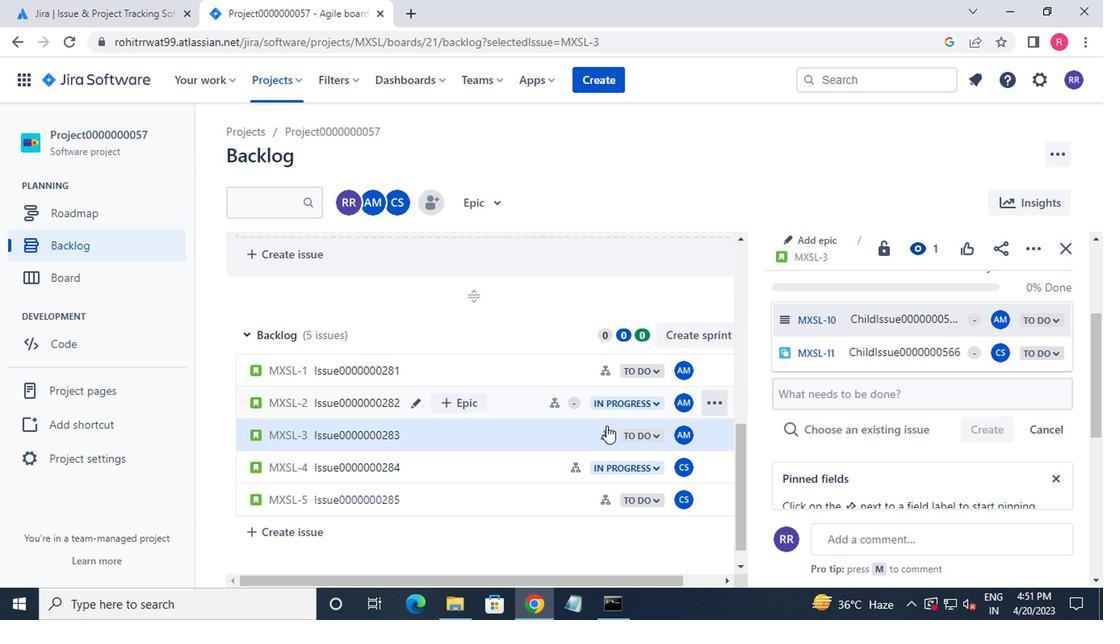 
Action: Mouse pressed left at (451, 419)
Screenshot: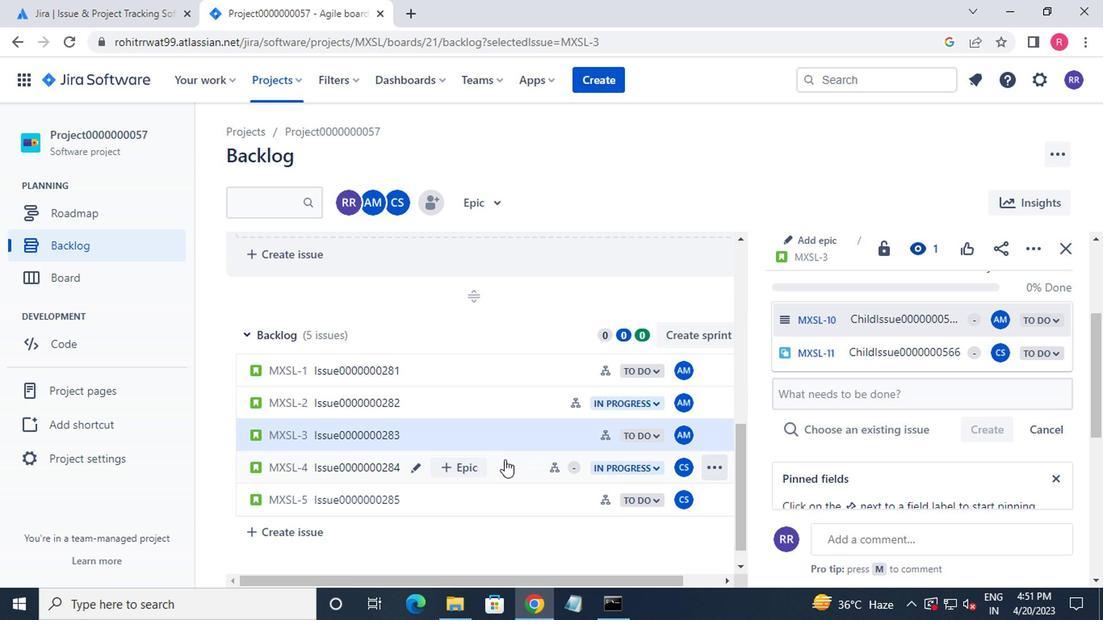 
Action: Mouse moved to (677, 318)
Screenshot: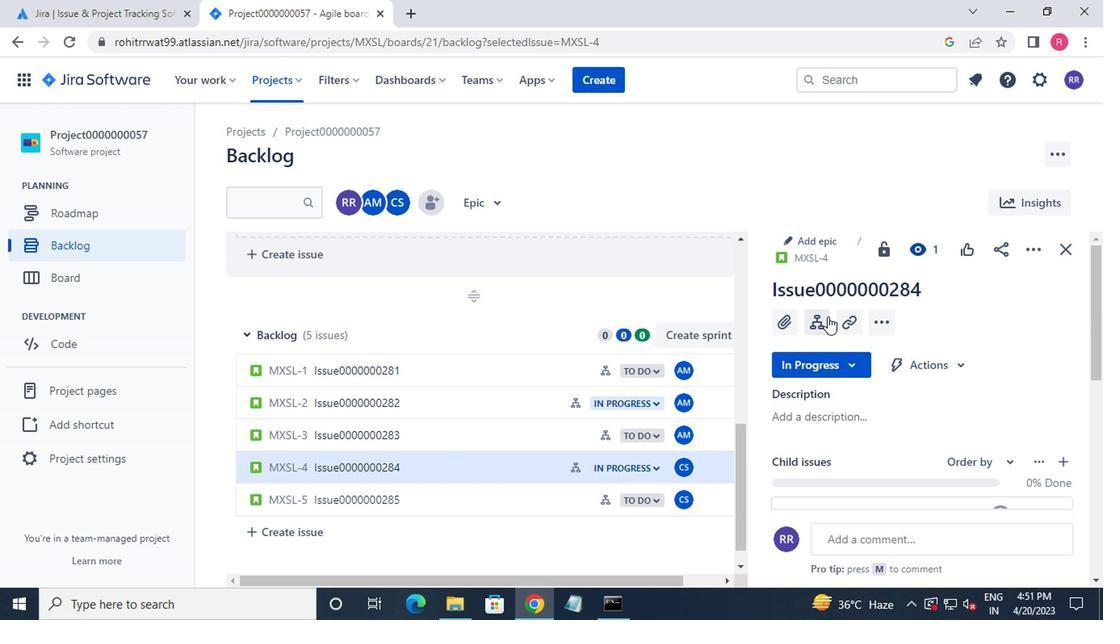 
Action: Mouse pressed left at (677, 318)
Screenshot: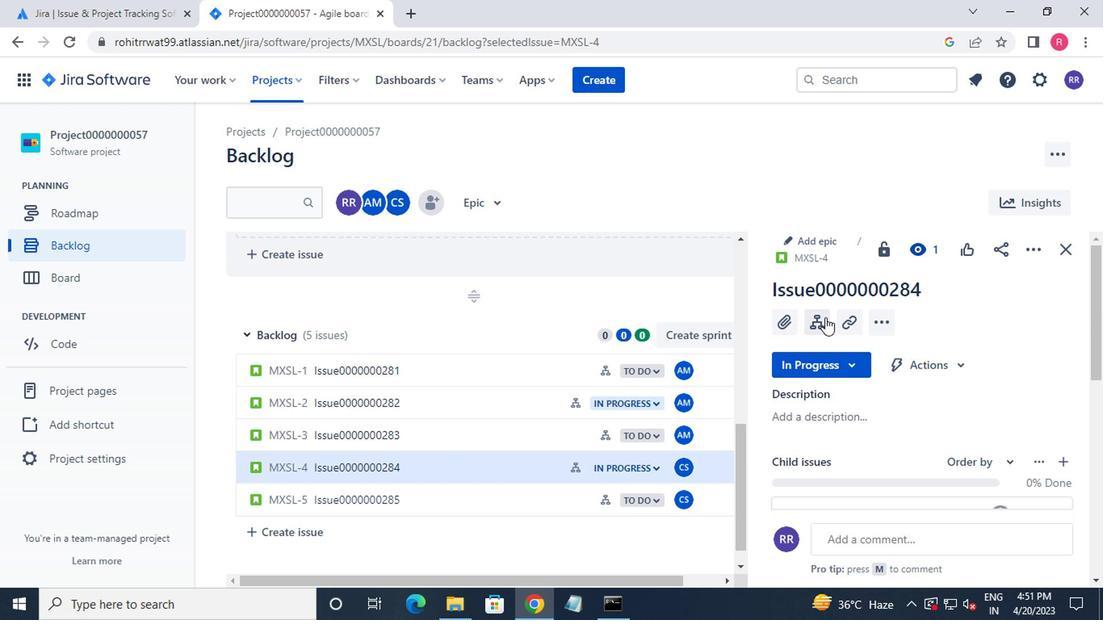 
Action: Mouse moved to (803, 329)
Screenshot: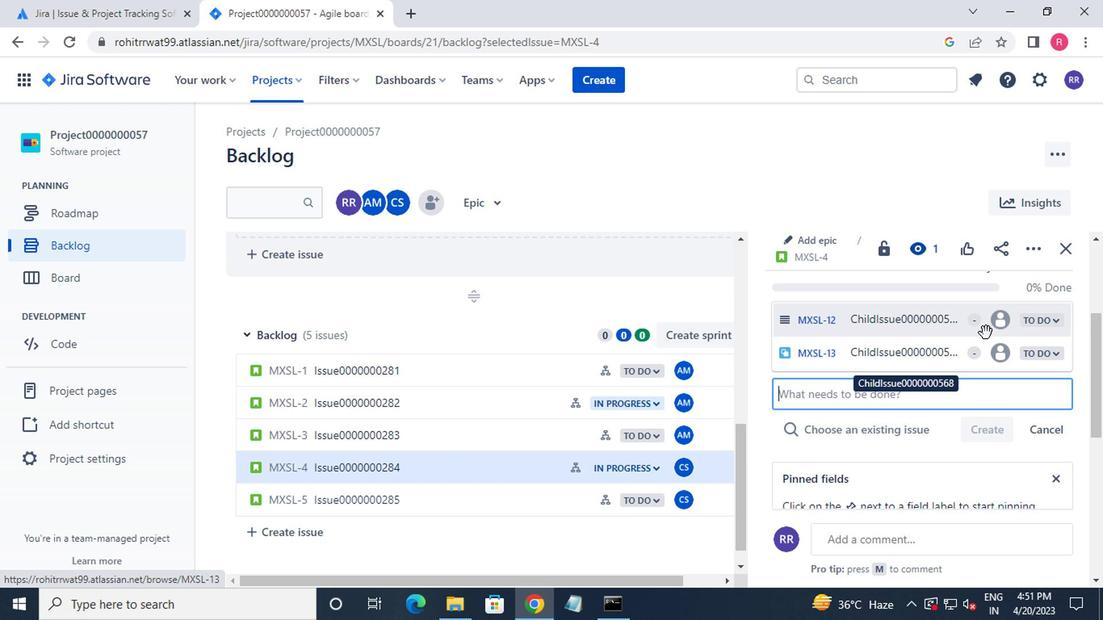 
Action: Mouse pressed left at (803, 329)
Screenshot: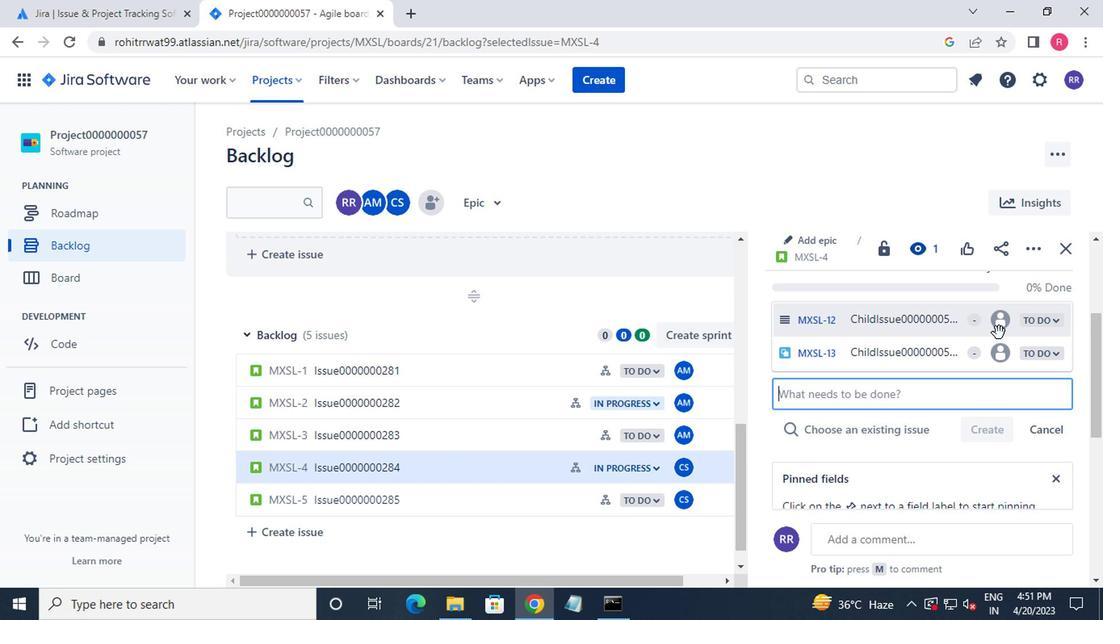 
Action: Mouse moved to (466, 424)
Screenshot: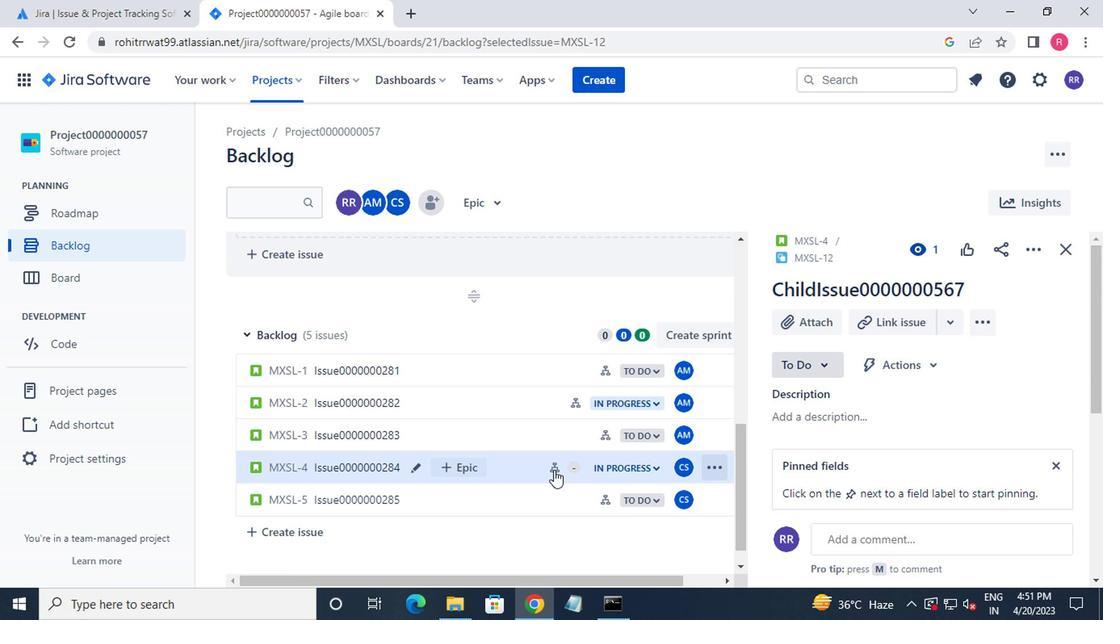 
Action: Mouse pressed left at (466, 424)
Screenshot: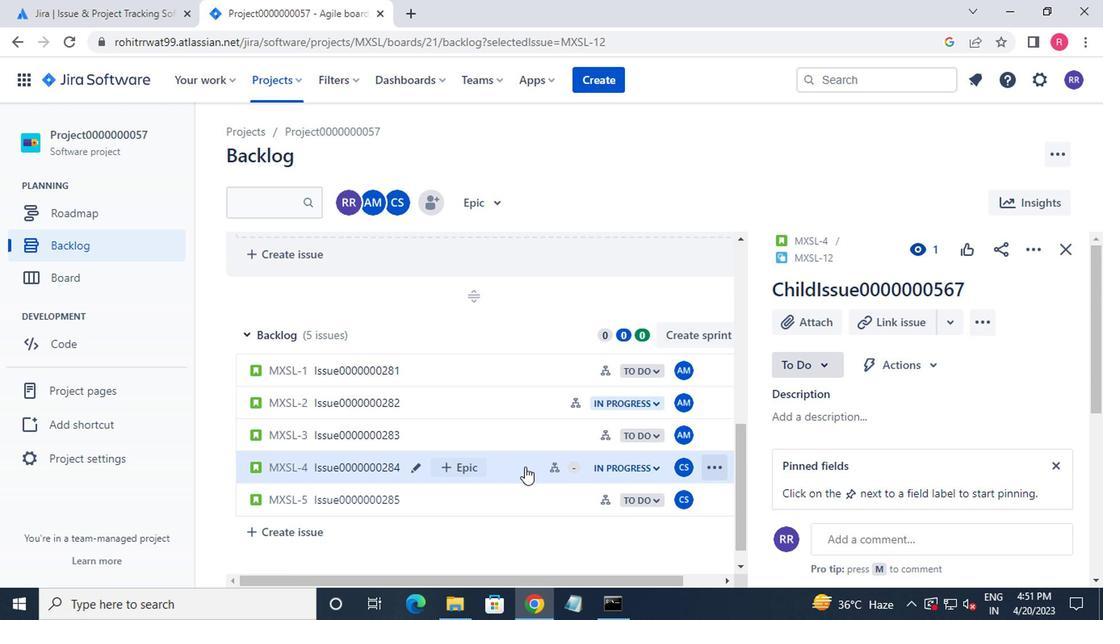
Action: Mouse moved to (674, 322)
Screenshot: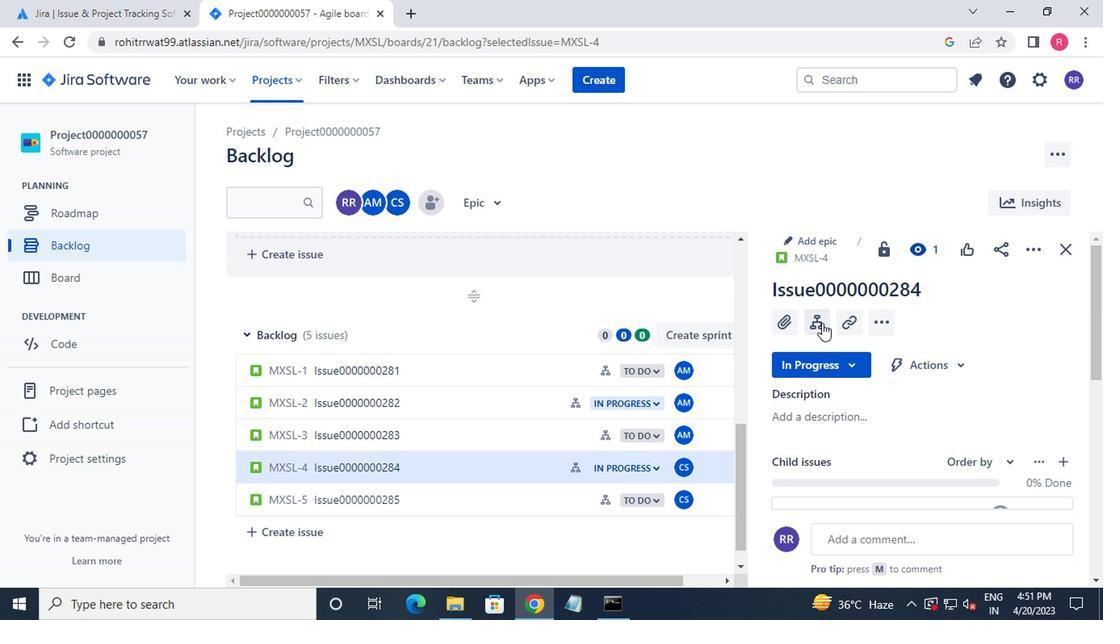 
Action: Mouse pressed left at (674, 322)
Screenshot: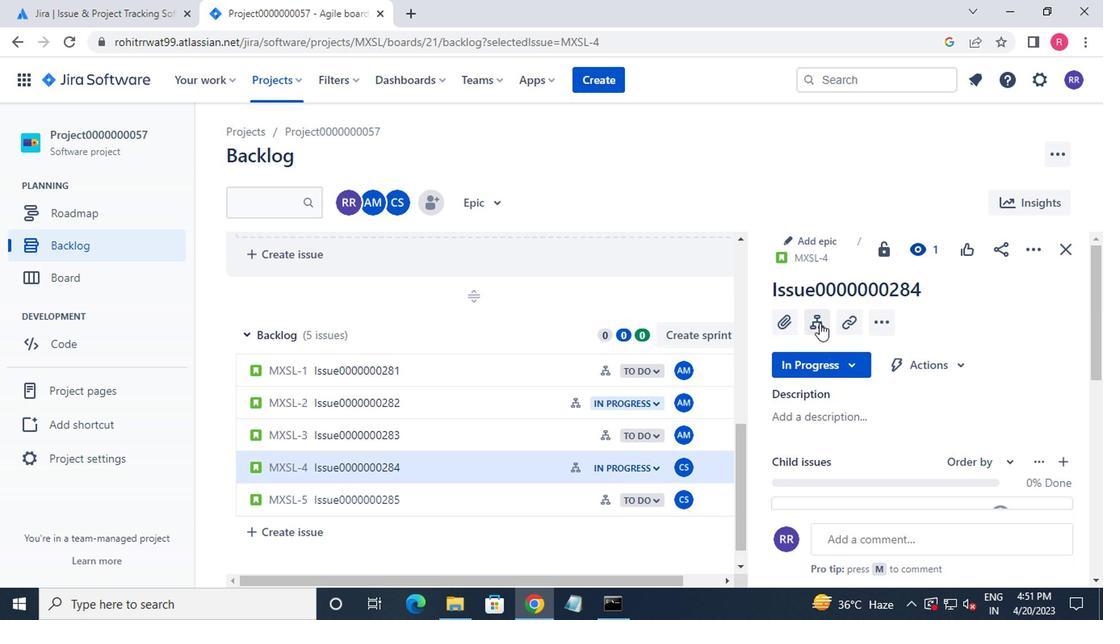 
Action: Mouse moved to (804, 332)
Screenshot: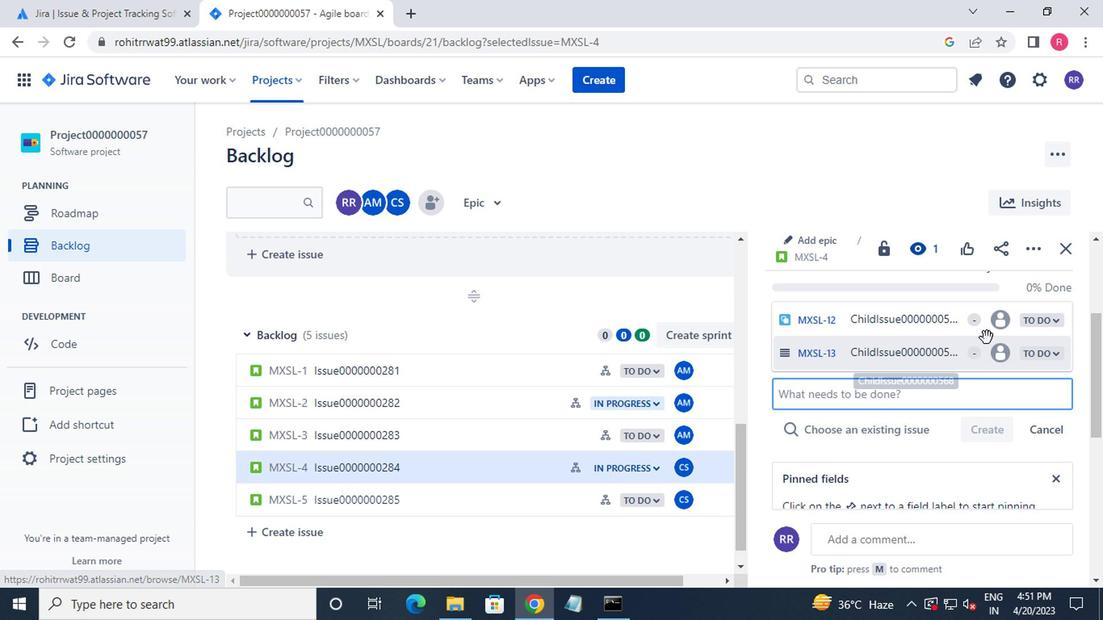 
Action: Mouse pressed left at (804, 332)
Screenshot: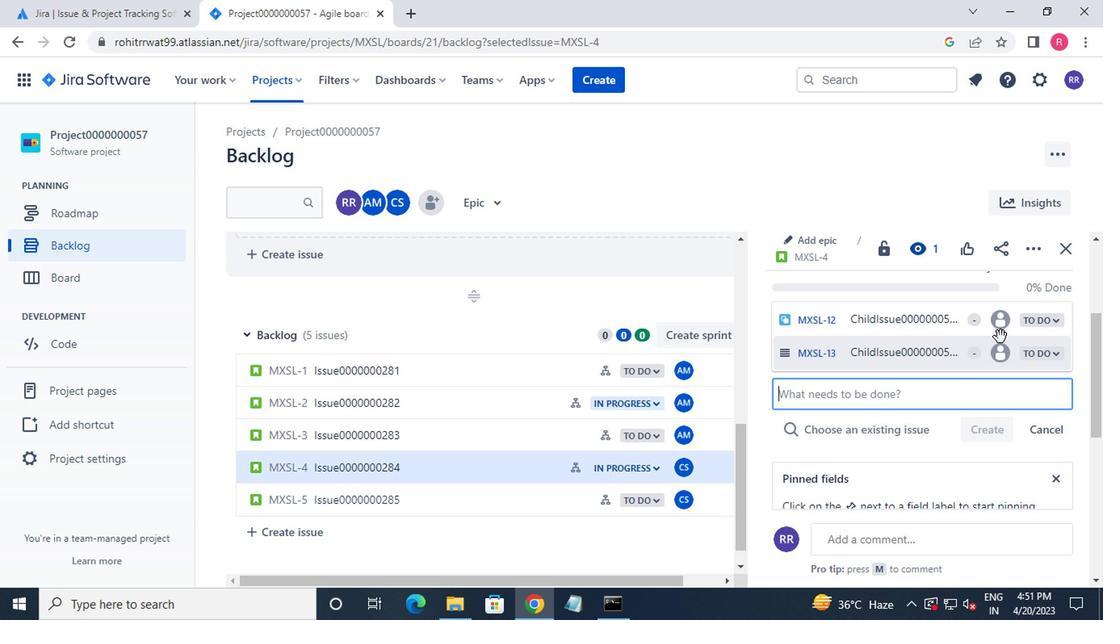 
Action: Mouse moved to (437, 422)
Screenshot: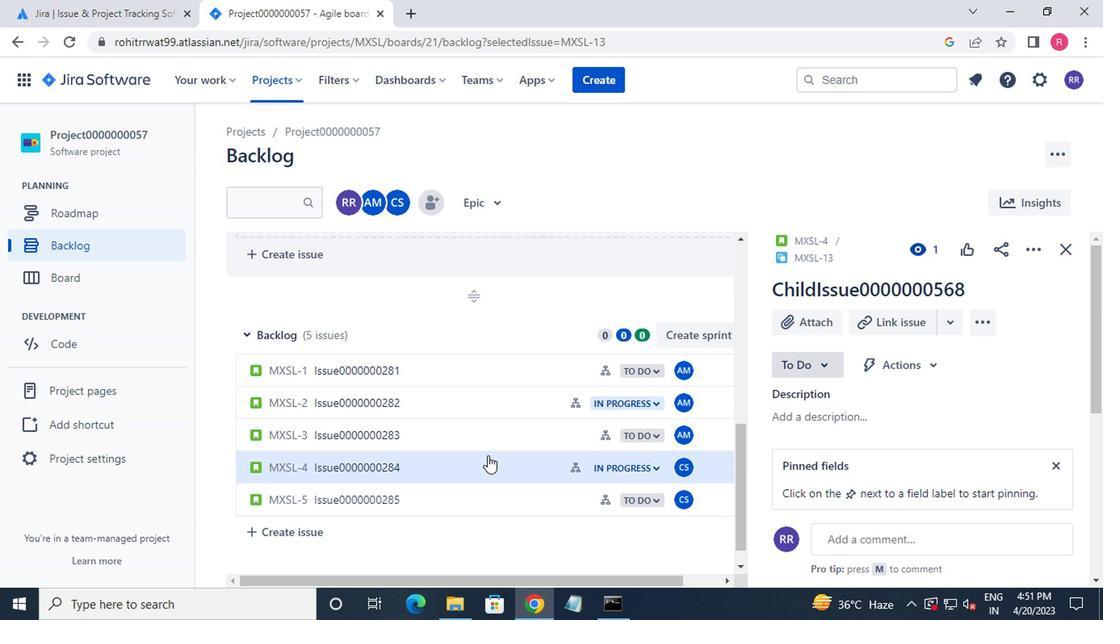 
Action: Mouse pressed left at (437, 422)
Screenshot: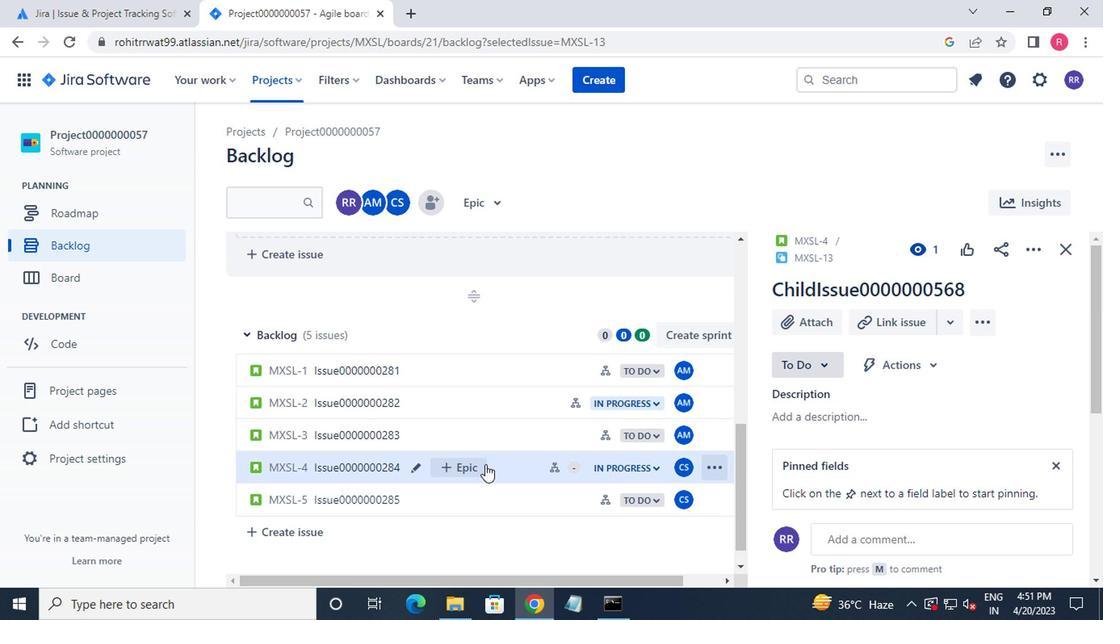 
Action: Mouse moved to (463, 427)
Screenshot: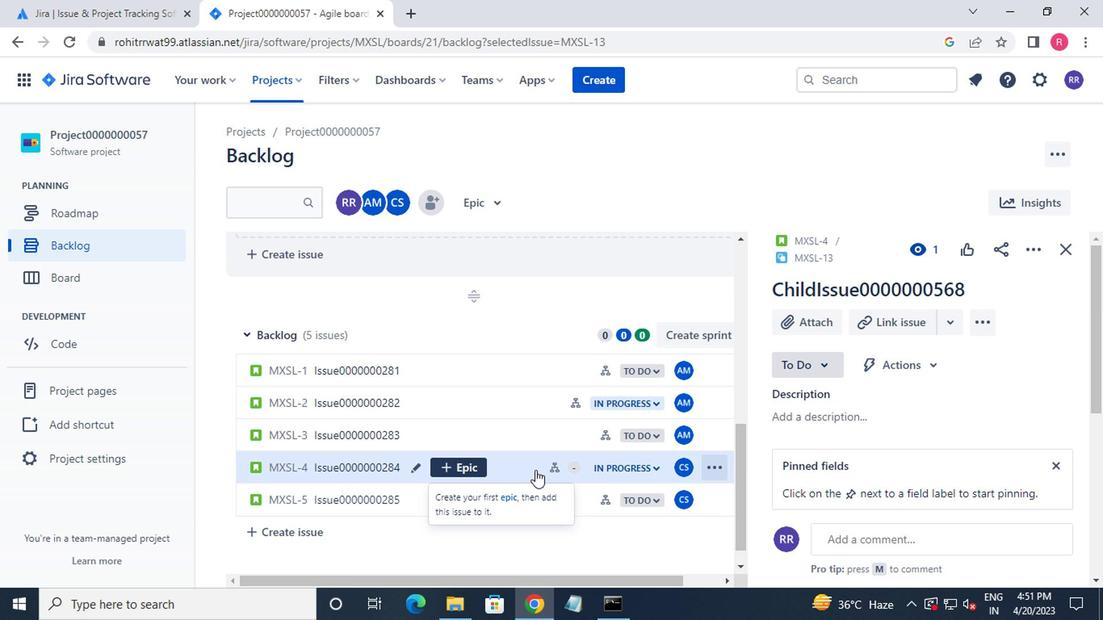 
Action: Mouse pressed left at (463, 427)
Screenshot: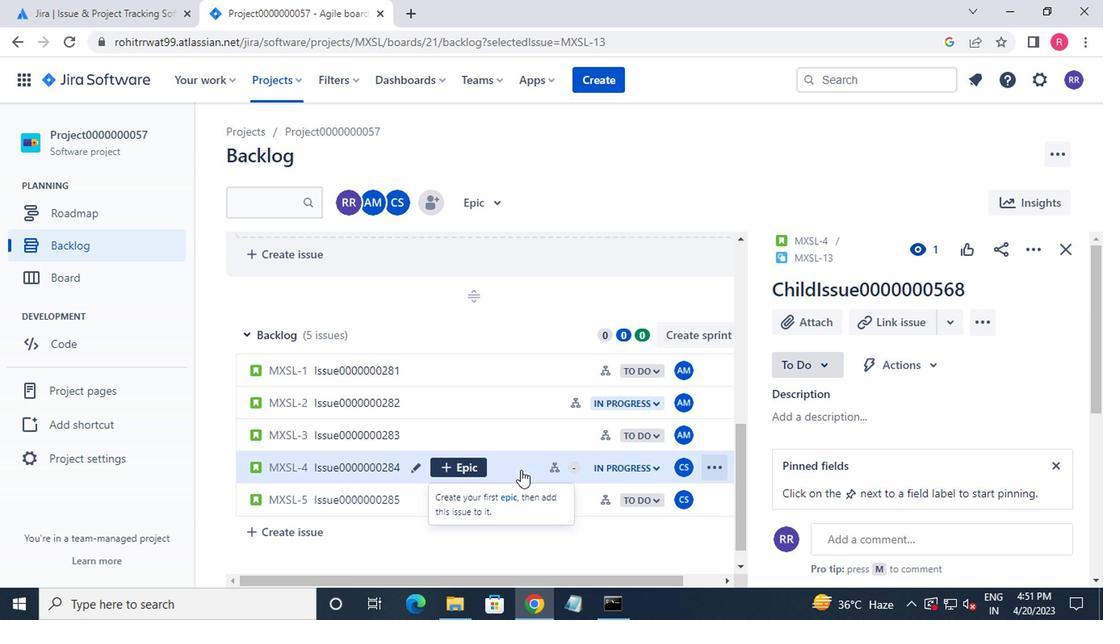 
Action: Mouse moved to (670, 326)
Screenshot: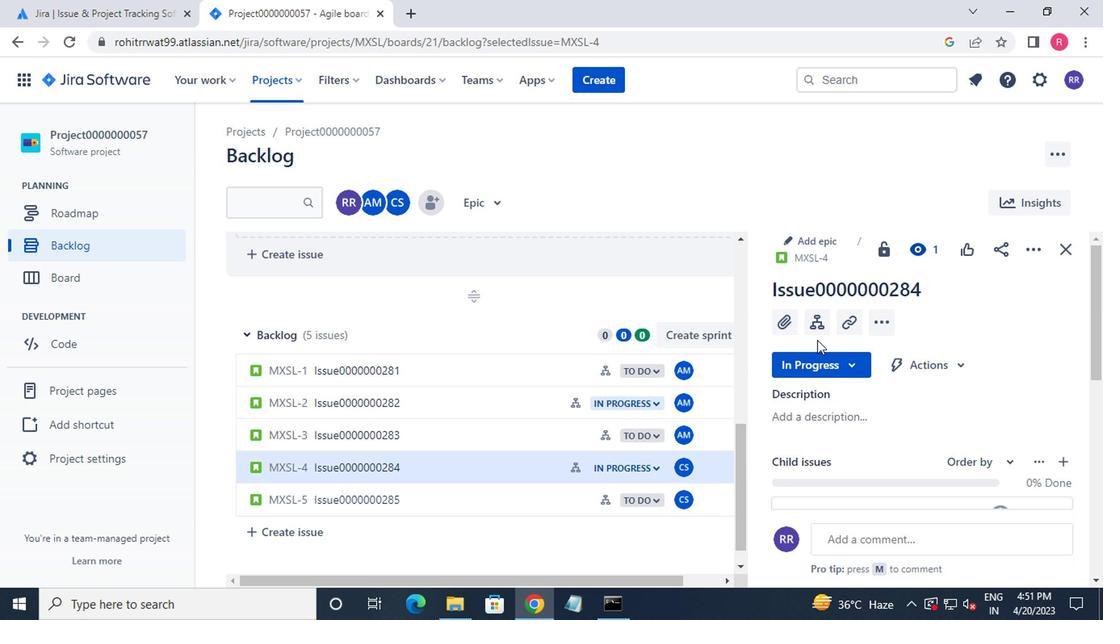 
Action: Mouse pressed left at (670, 326)
Screenshot: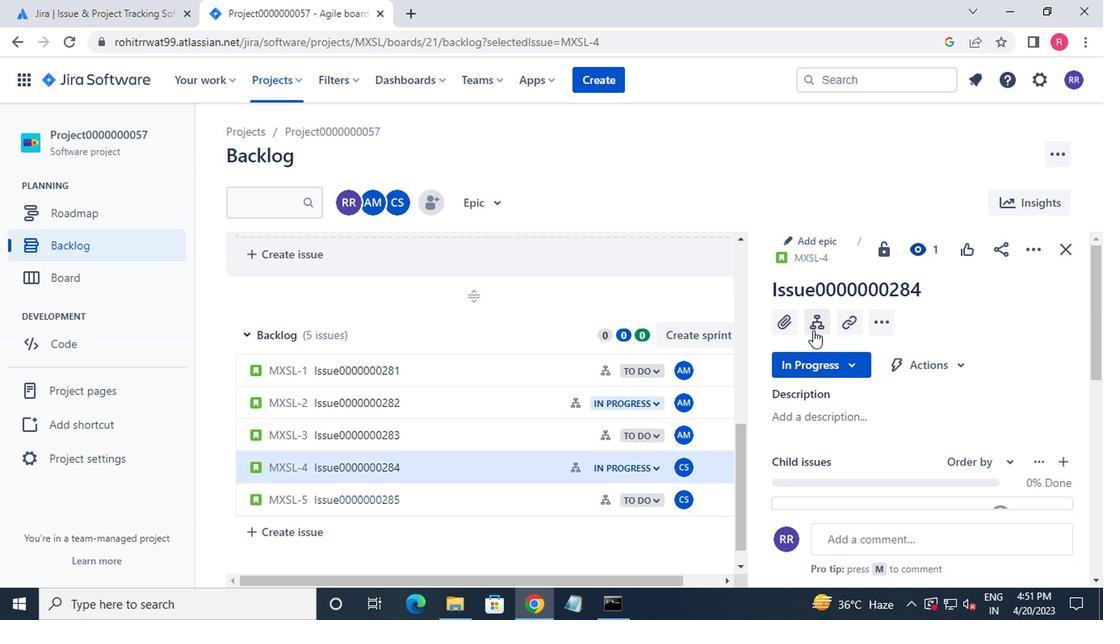 
Action: Mouse moved to (807, 323)
Screenshot: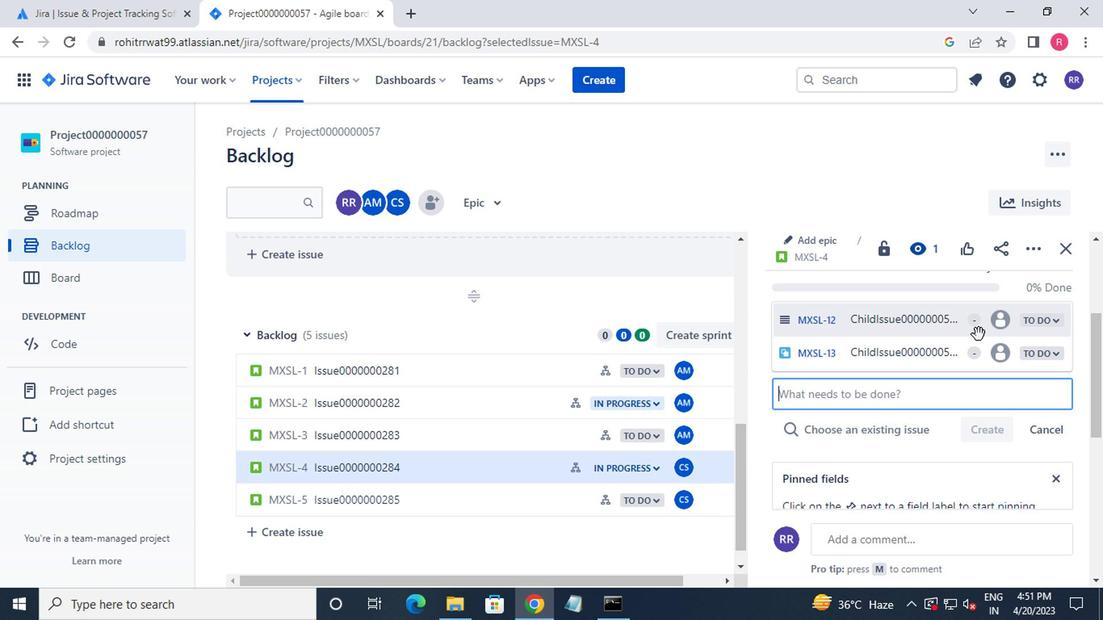 
Action: Mouse pressed left at (807, 323)
Screenshot: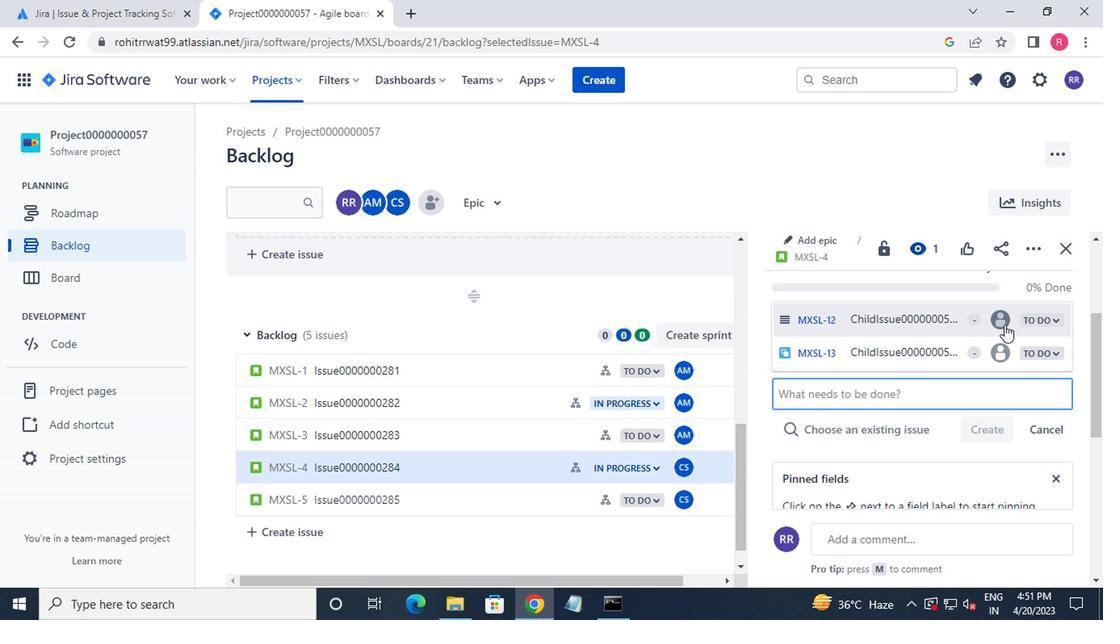 
Action: Mouse moved to (690, 362)
Screenshot: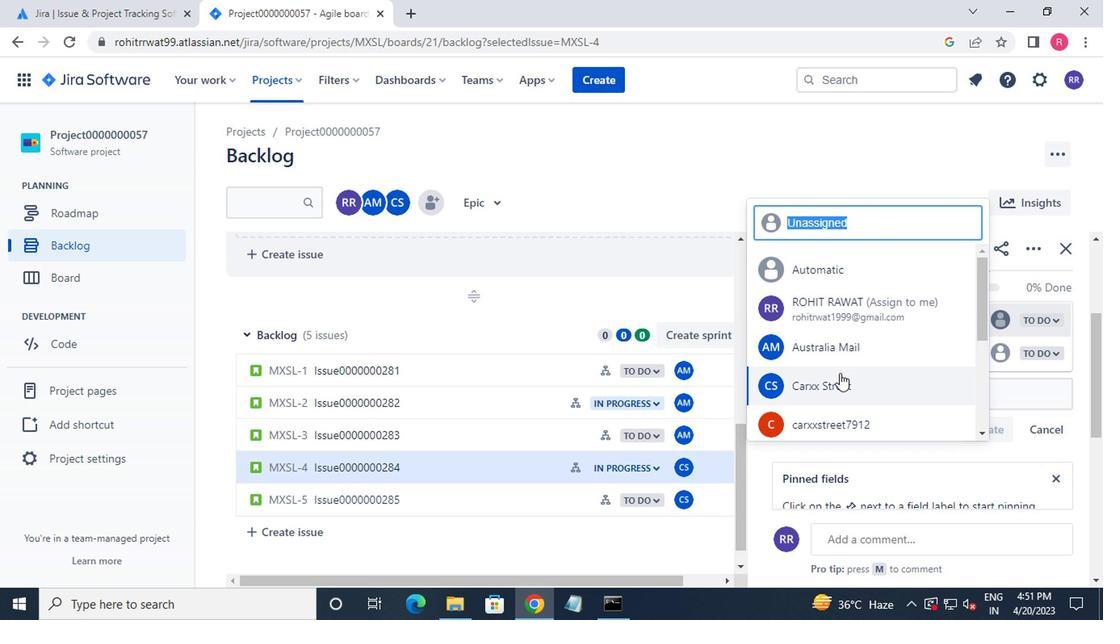 
Action: Mouse pressed left at (690, 362)
Screenshot: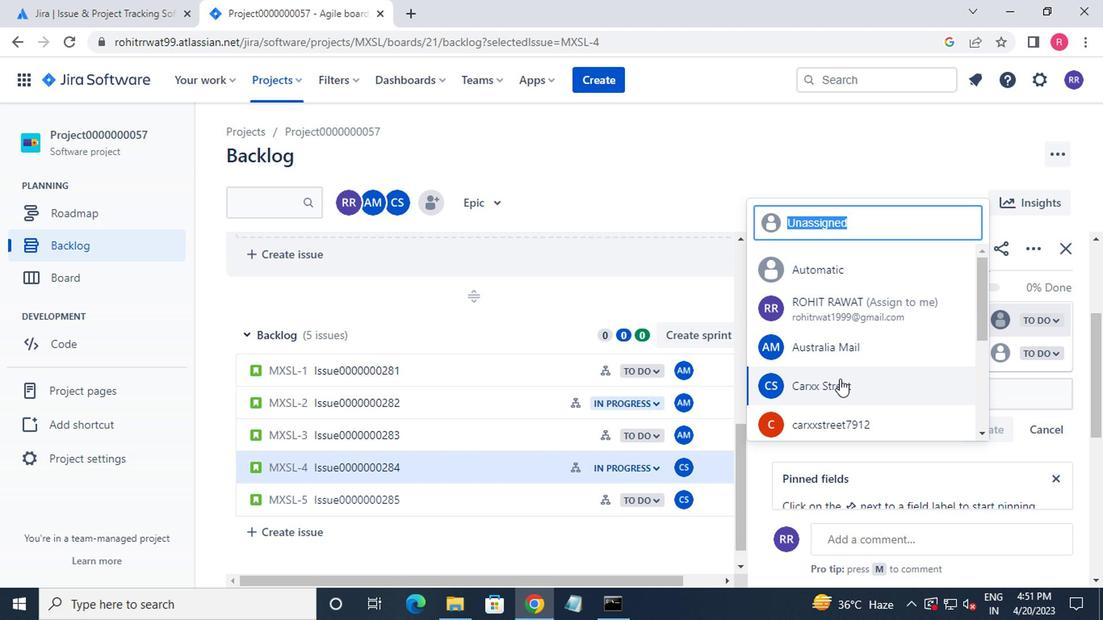 
Action: Mouse moved to (689, 362)
Screenshot: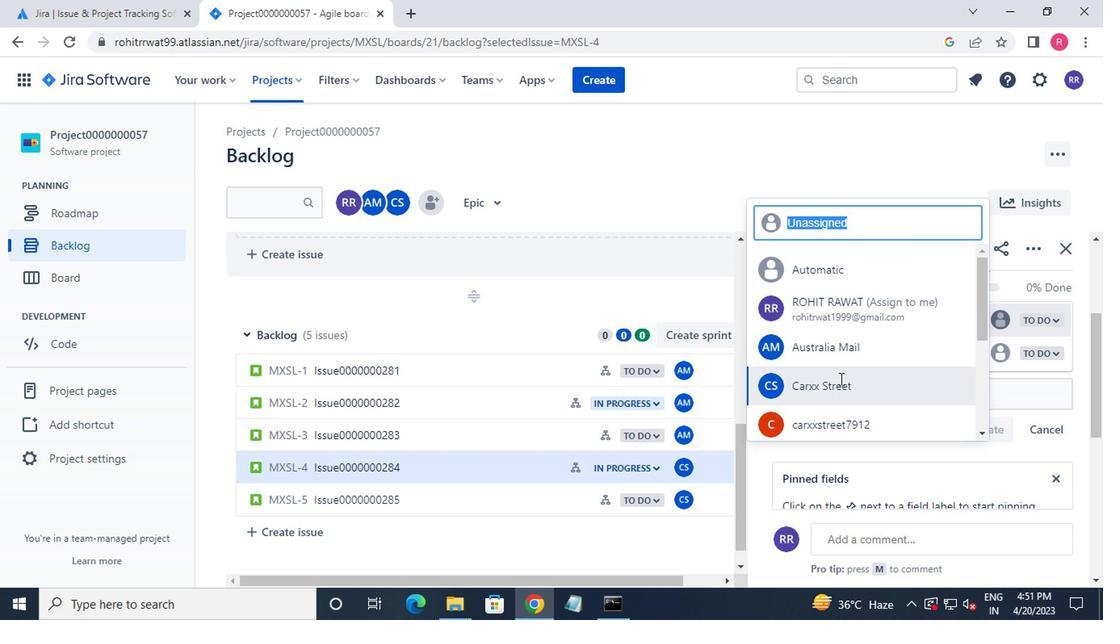 
